 Task: Find connections with filter location Viseu with filter topic #Leadershipfirstwith filter profile language French with filter current company KALPATARU POWER TRANSMISSION LIMITED with filter school Hindu School with filter industry Textile Manufacturing with filter service category Financial Accounting with filter keywords title Nuclear Engineer
Action: Mouse moved to (569, 84)
Screenshot: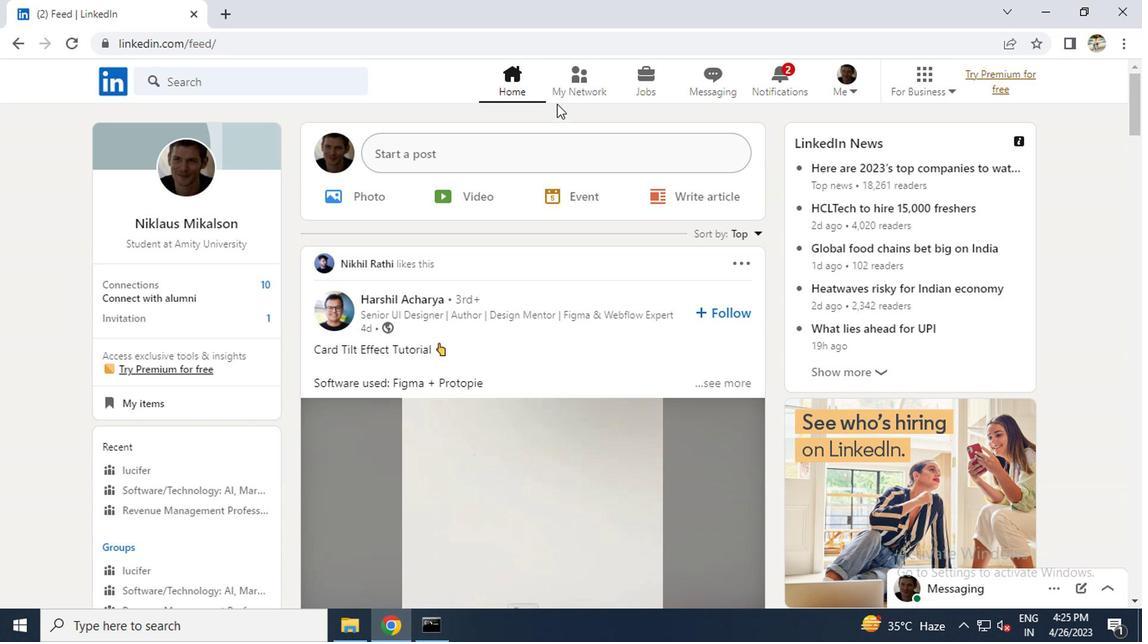 
Action: Mouse pressed left at (569, 84)
Screenshot: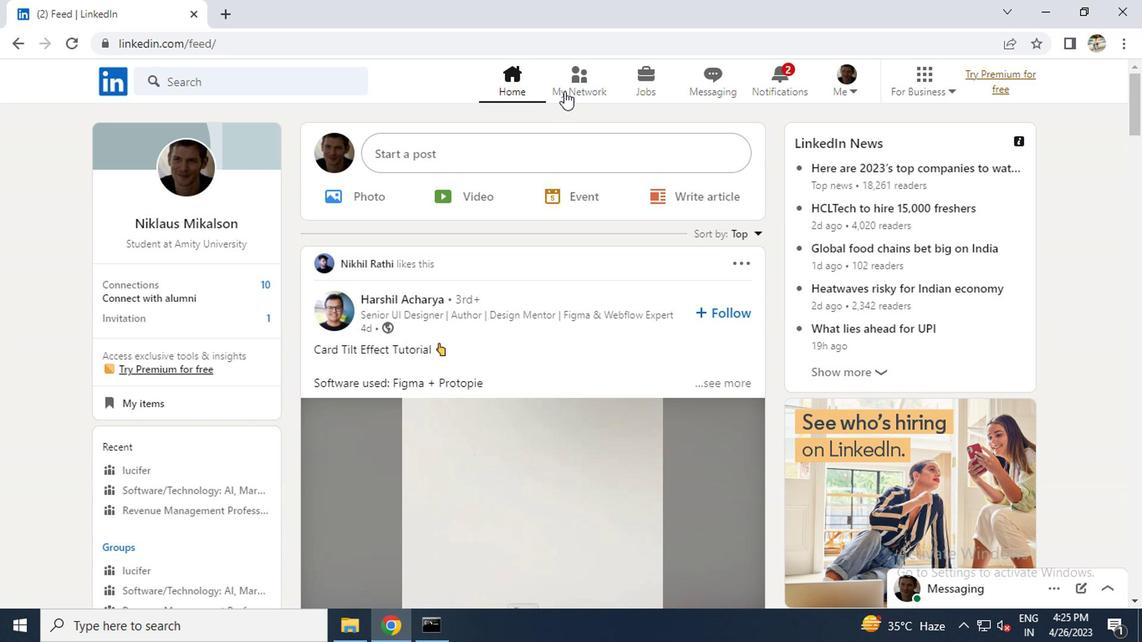 
Action: Mouse moved to (228, 182)
Screenshot: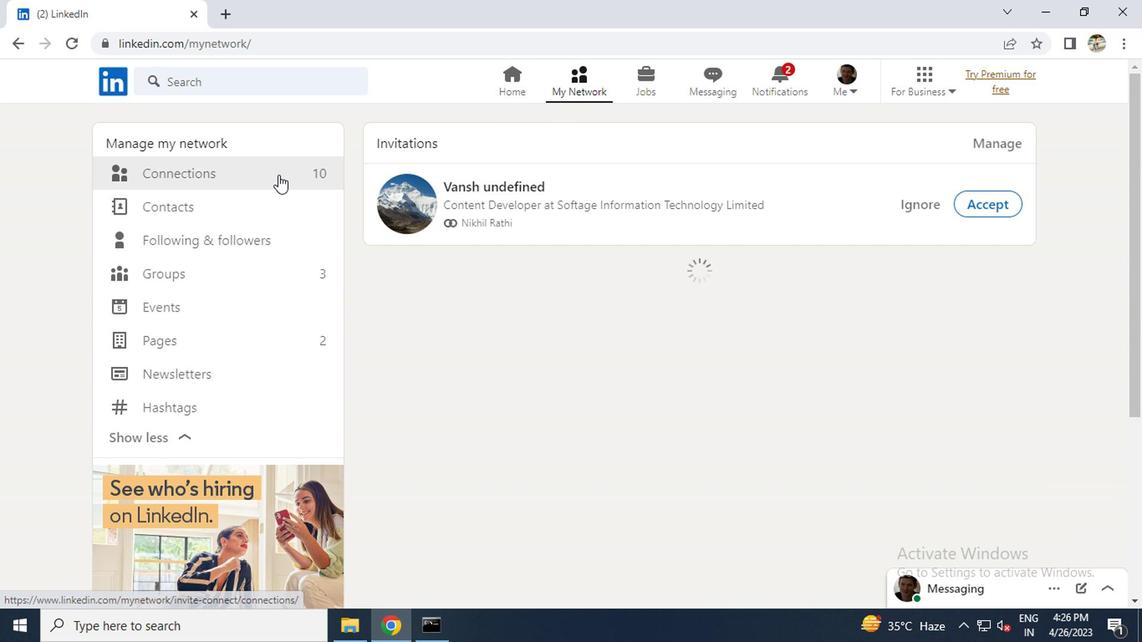 
Action: Mouse pressed left at (228, 182)
Screenshot: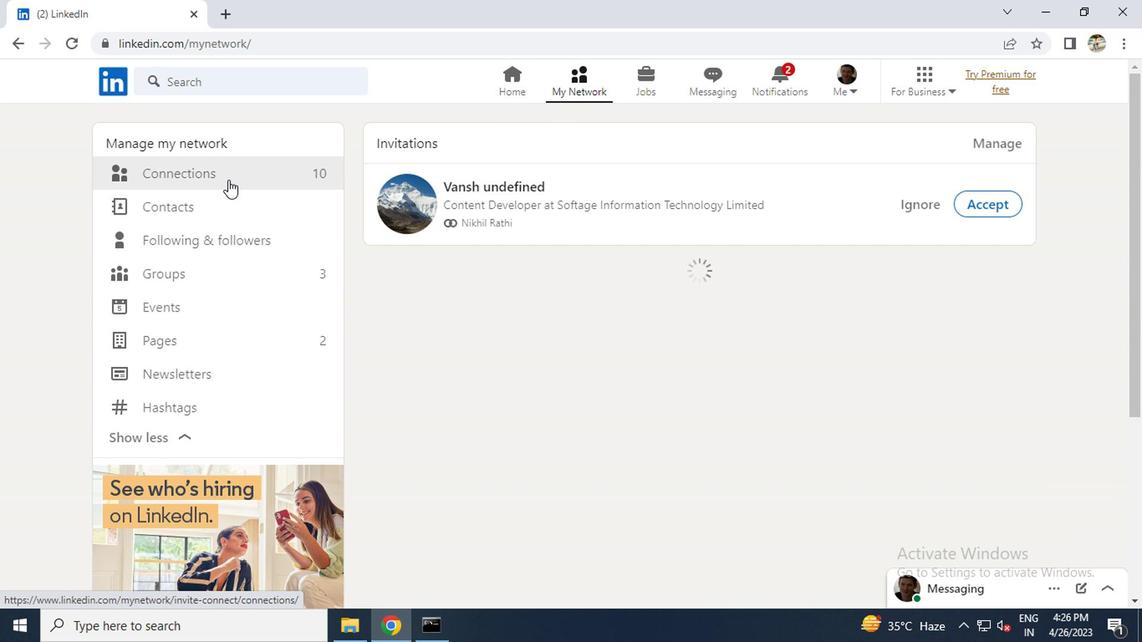 
Action: Mouse moved to (697, 182)
Screenshot: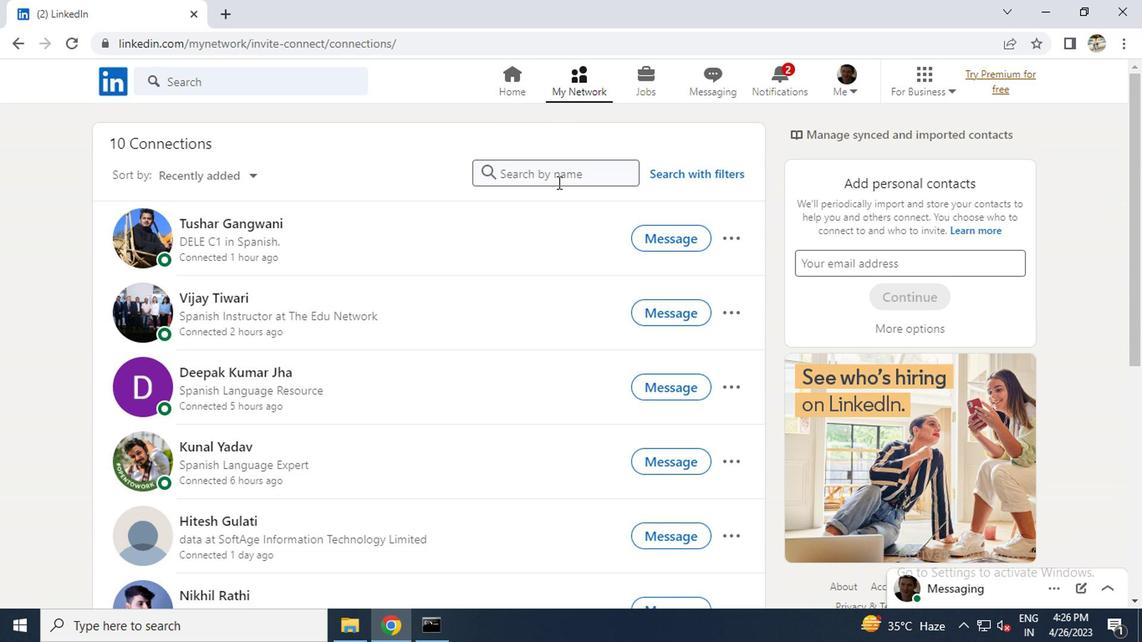 
Action: Mouse pressed left at (697, 182)
Screenshot: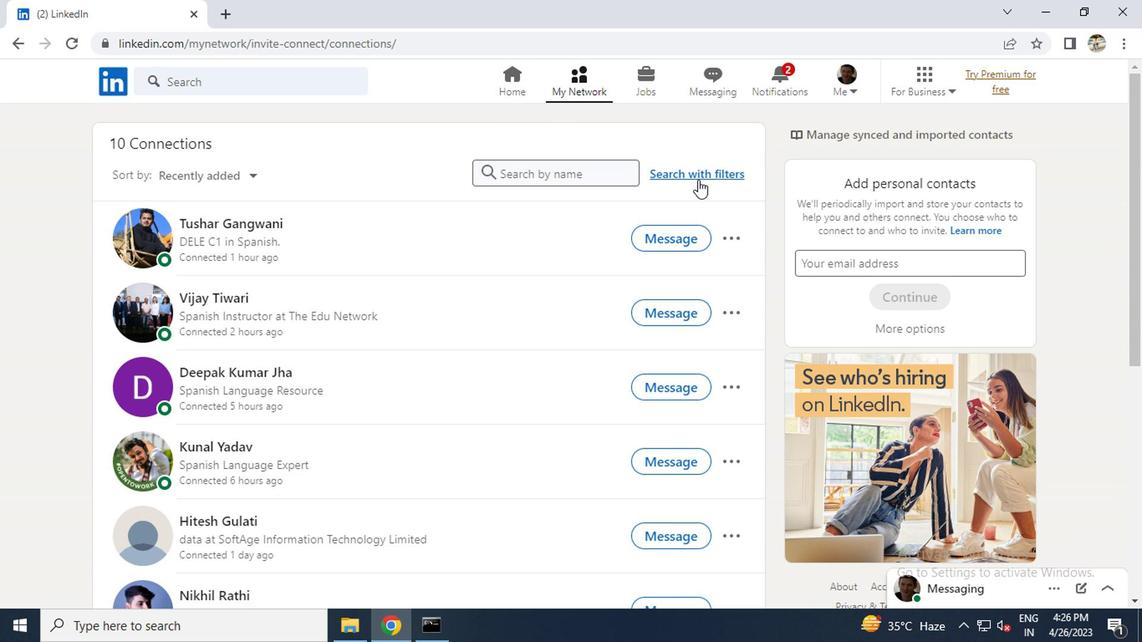 
Action: Mouse moved to (547, 132)
Screenshot: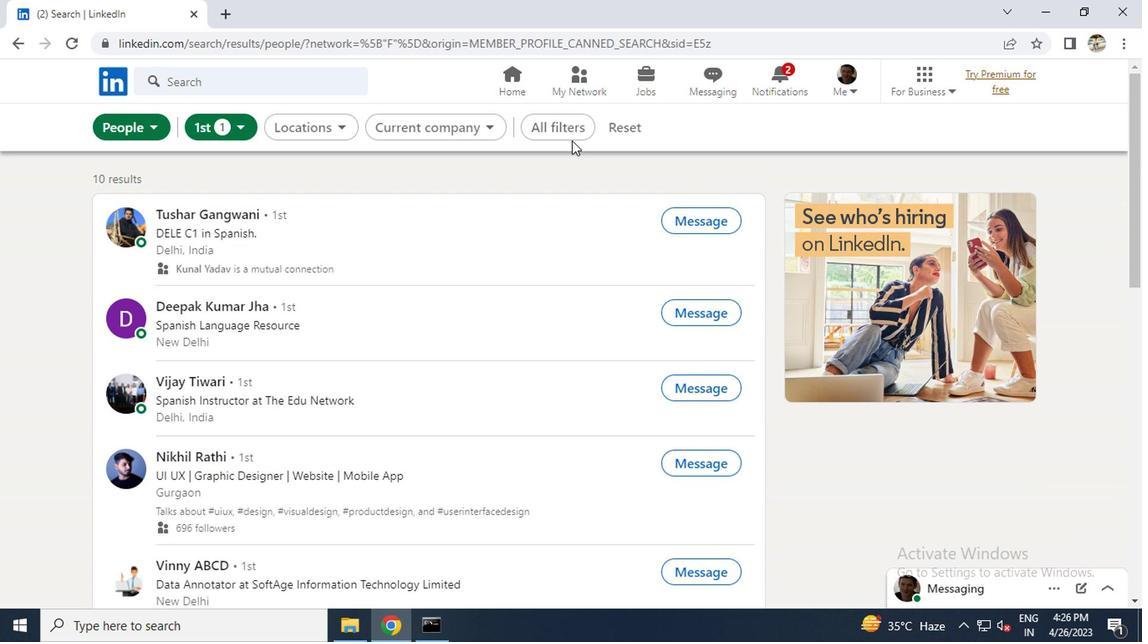 
Action: Mouse pressed left at (547, 132)
Screenshot: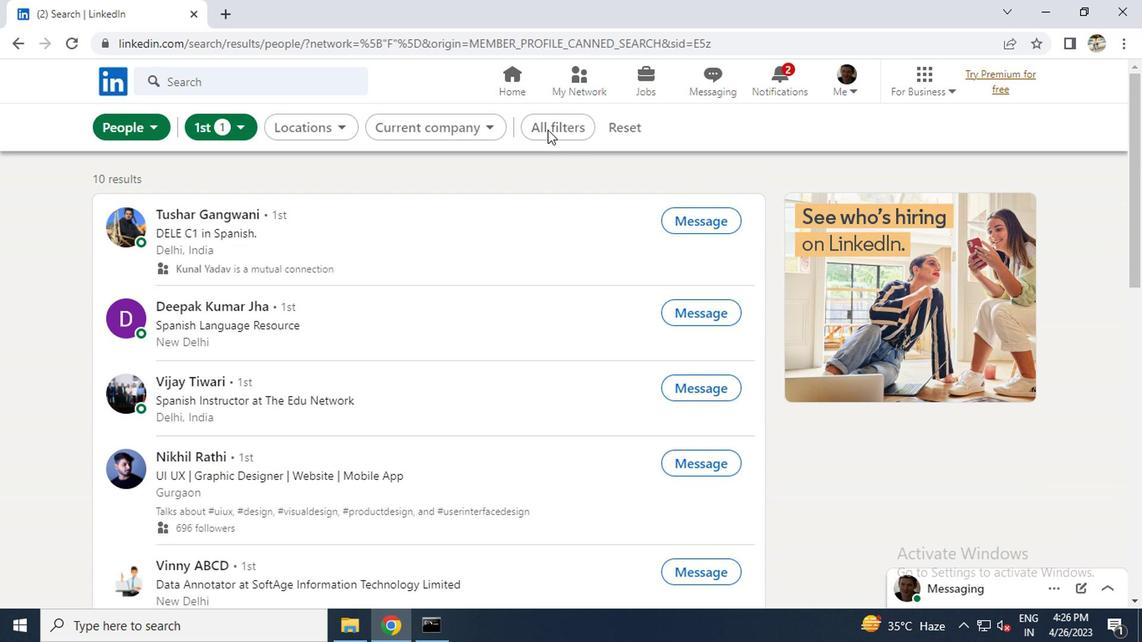 
Action: Mouse moved to (551, 130)
Screenshot: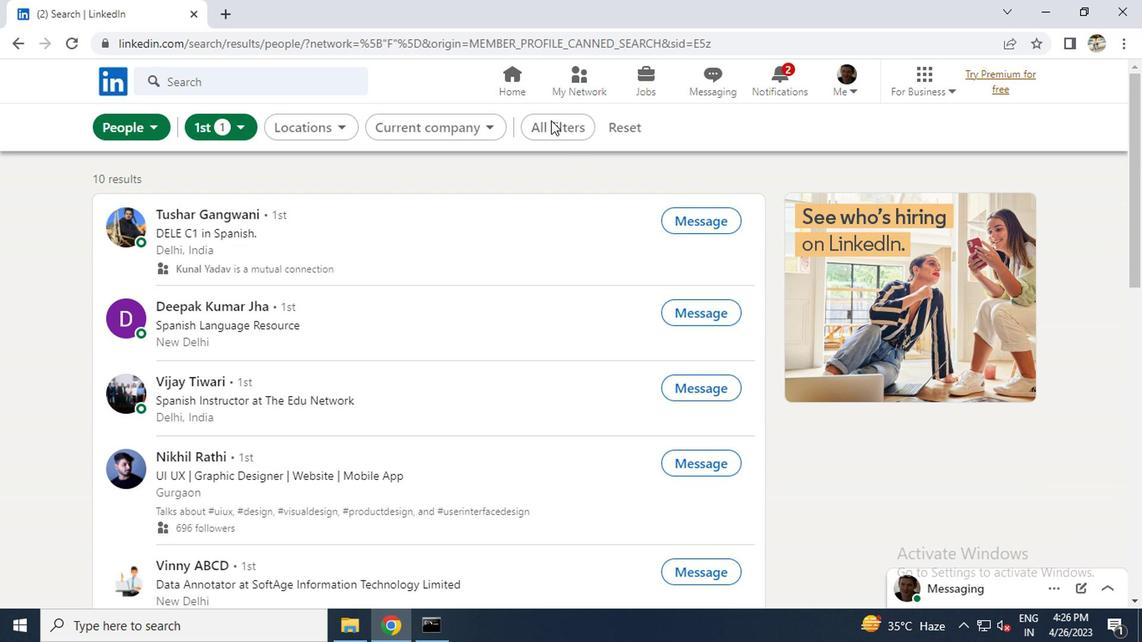 
Action: Mouse pressed left at (551, 130)
Screenshot: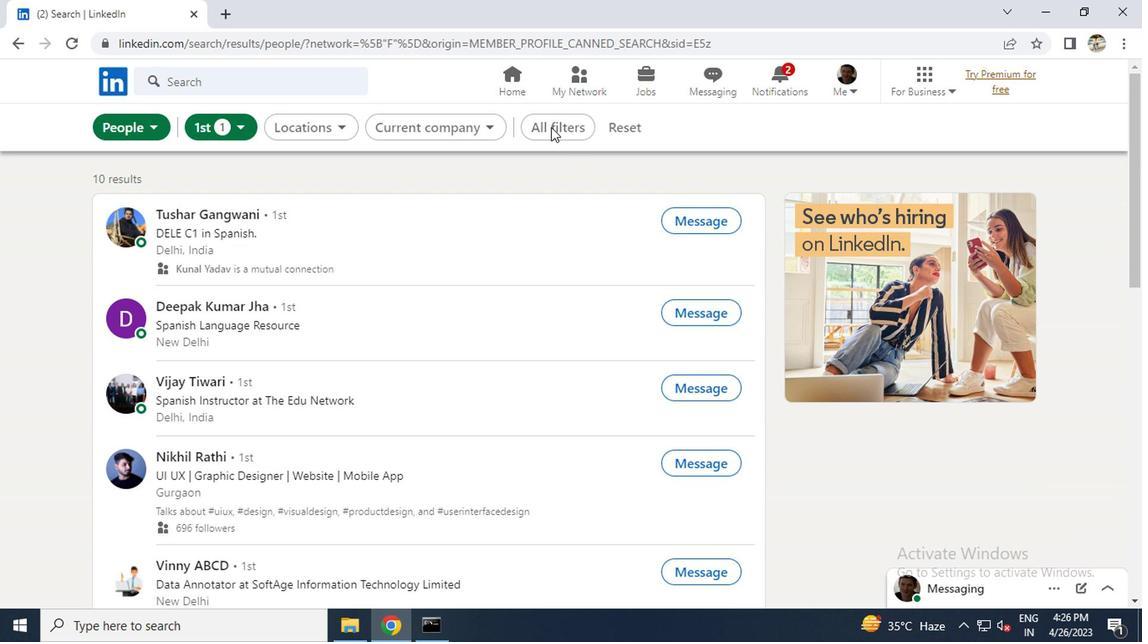 
Action: Mouse moved to (548, 129)
Screenshot: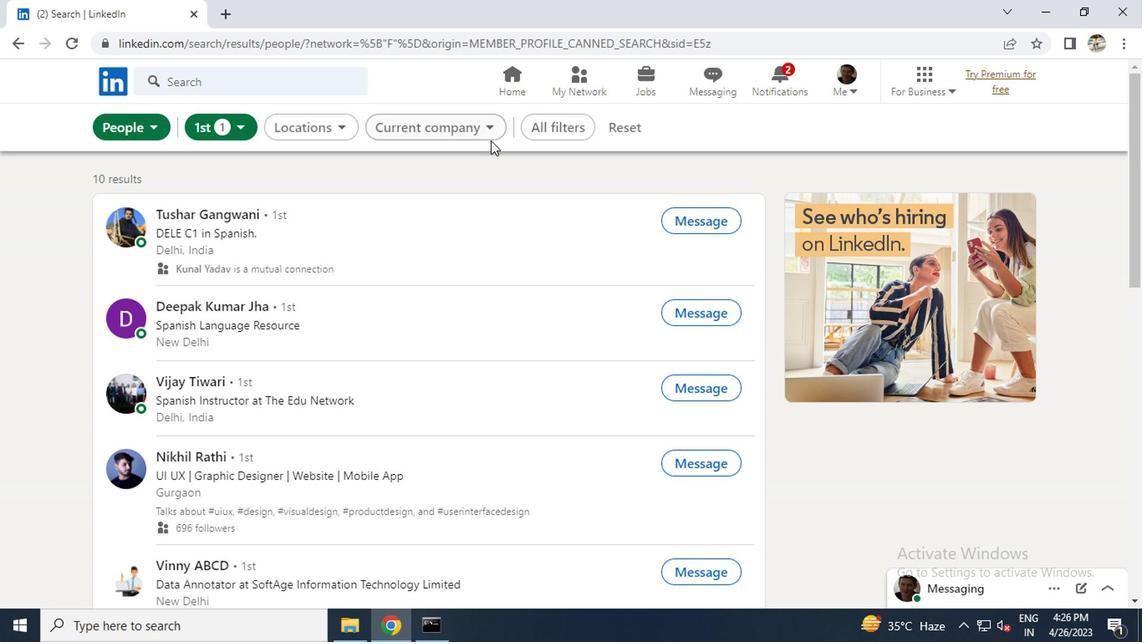 
Action: Mouse pressed left at (548, 129)
Screenshot: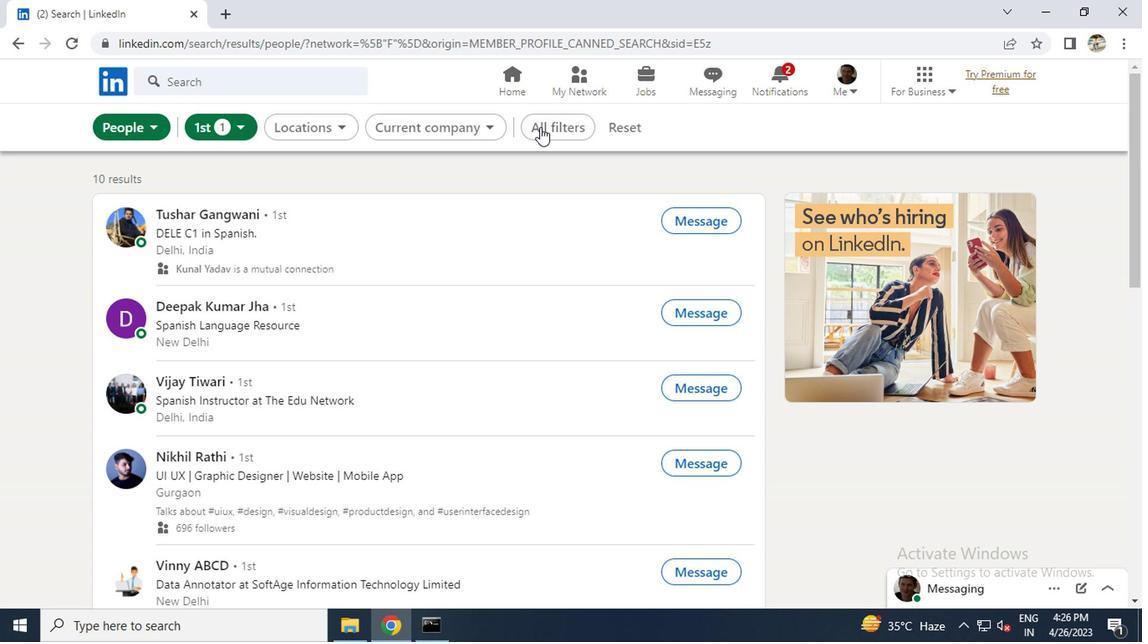
Action: Mouse moved to (803, 386)
Screenshot: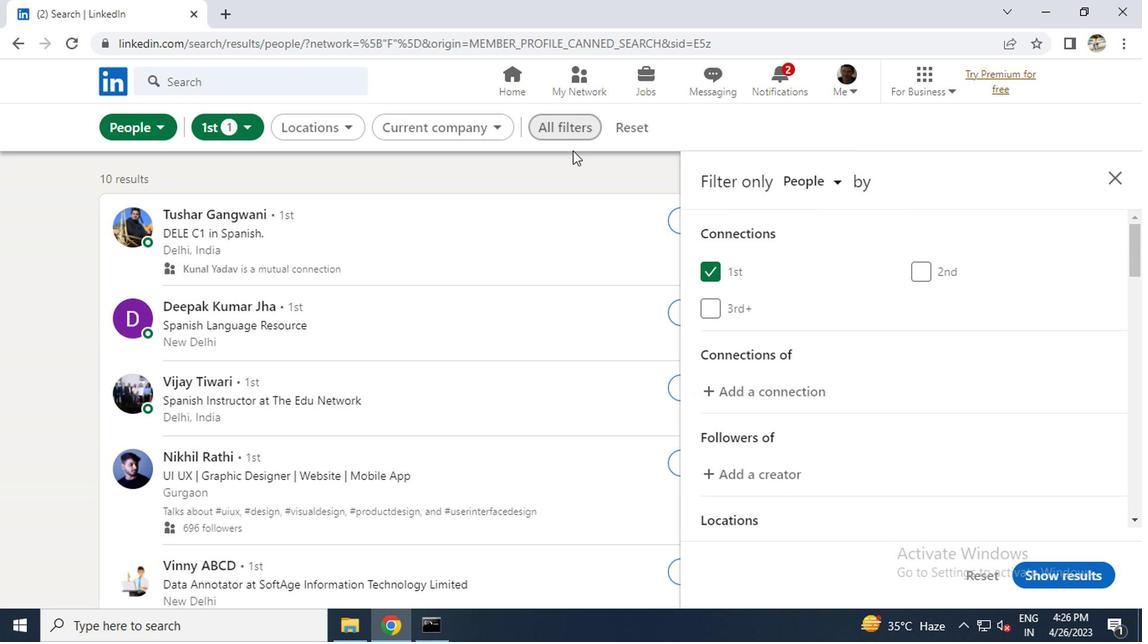 
Action: Mouse scrolled (803, 386) with delta (0, 0)
Screenshot: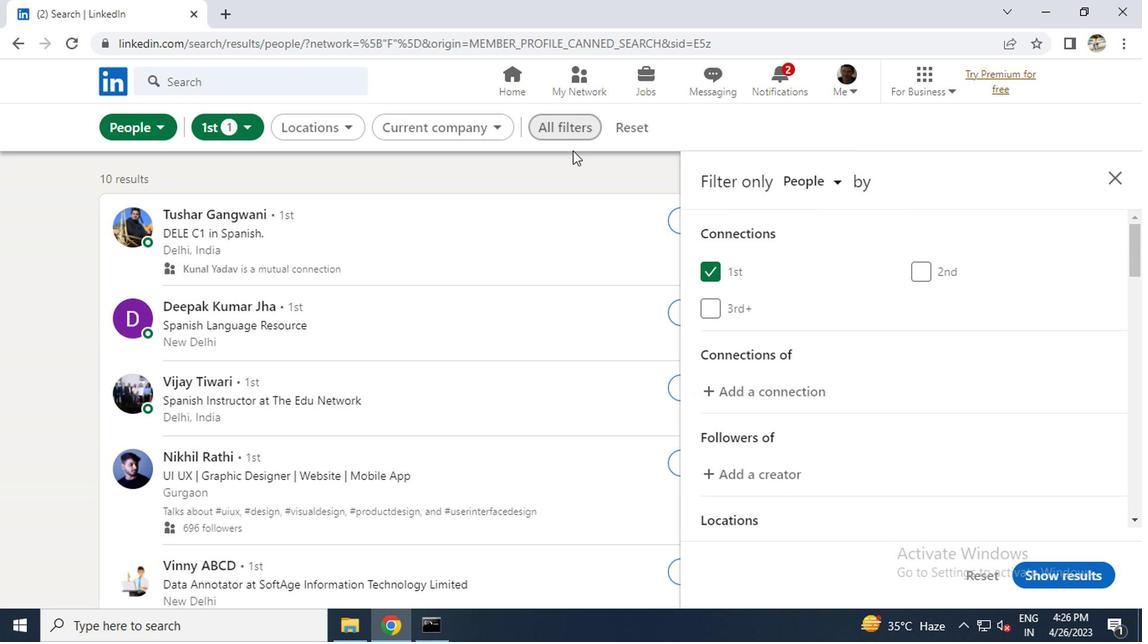 
Action: Mouse scrolled (803, 386) with delta (0, 0)
Screenshot: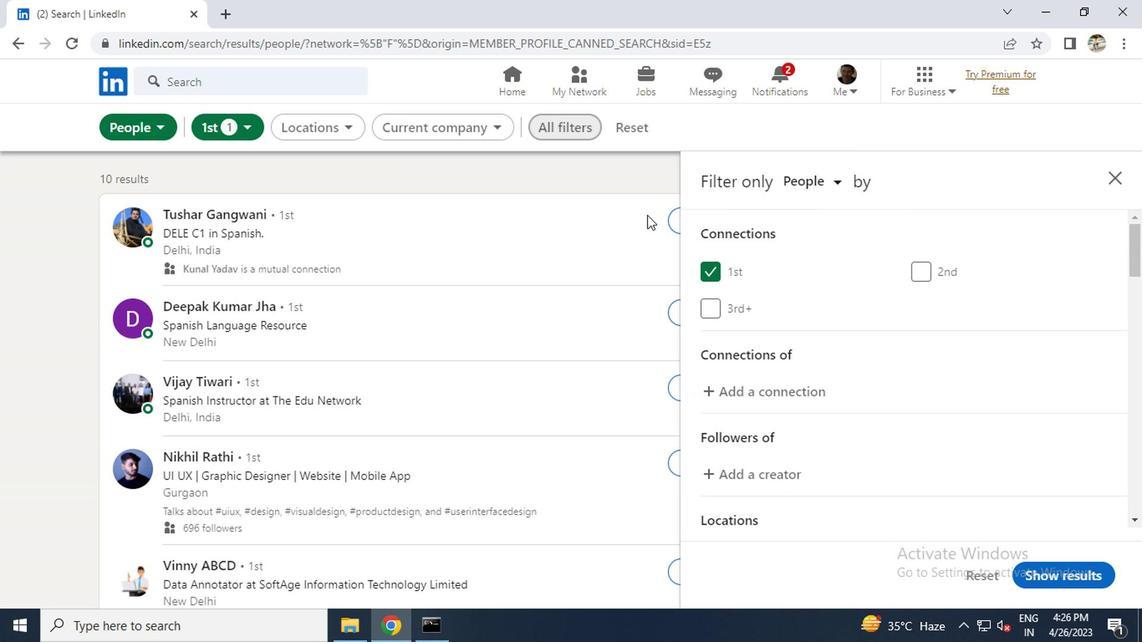 
Action: Mouse moved to (945, 463)
Screenshot: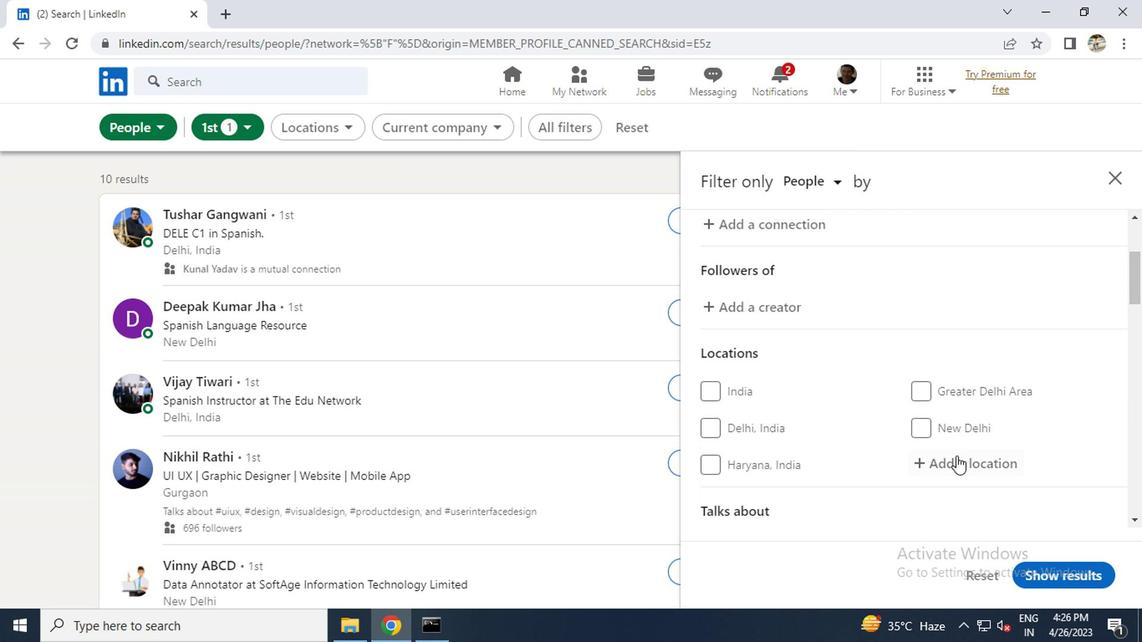 
Action: Mouse pressed left at (945, 463)
Screenshot: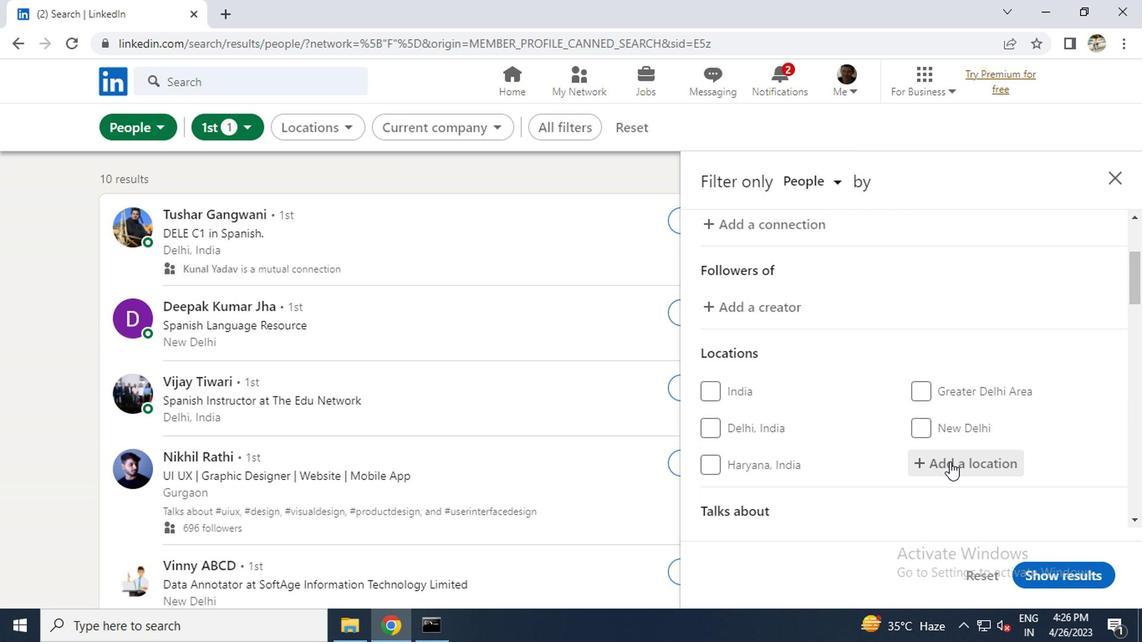 
Action: Key pressed <Key.caps_lock>v<Key.caps_lock>iseu<Key.enter>
Screenshot: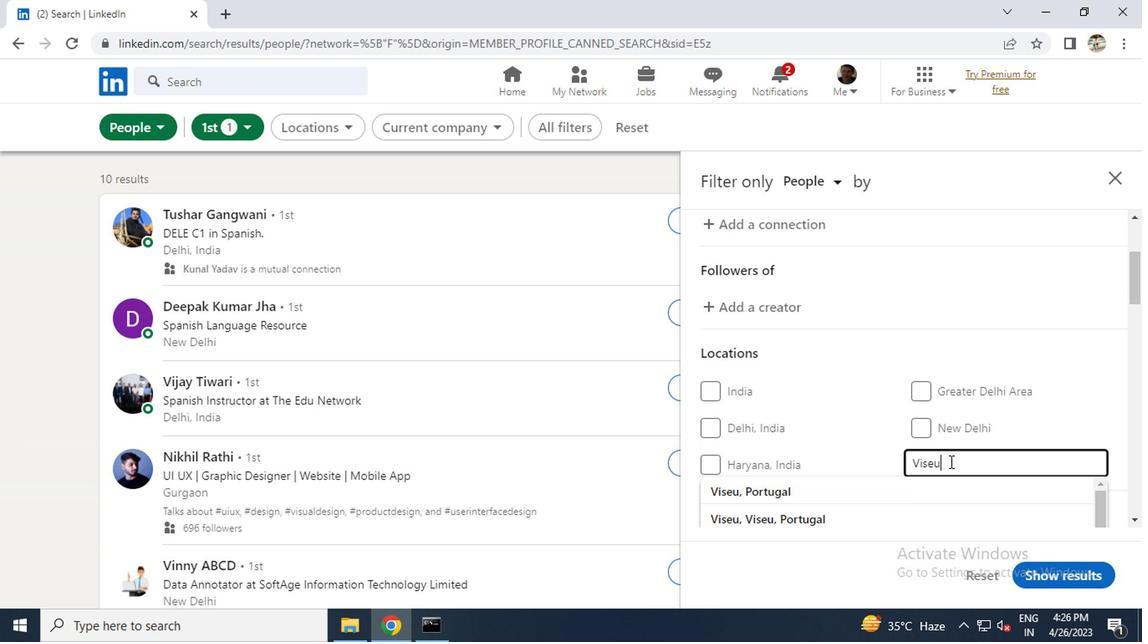 
Action: Mouse scrolled (945, 462) with delta (0, -1)
Screenshot: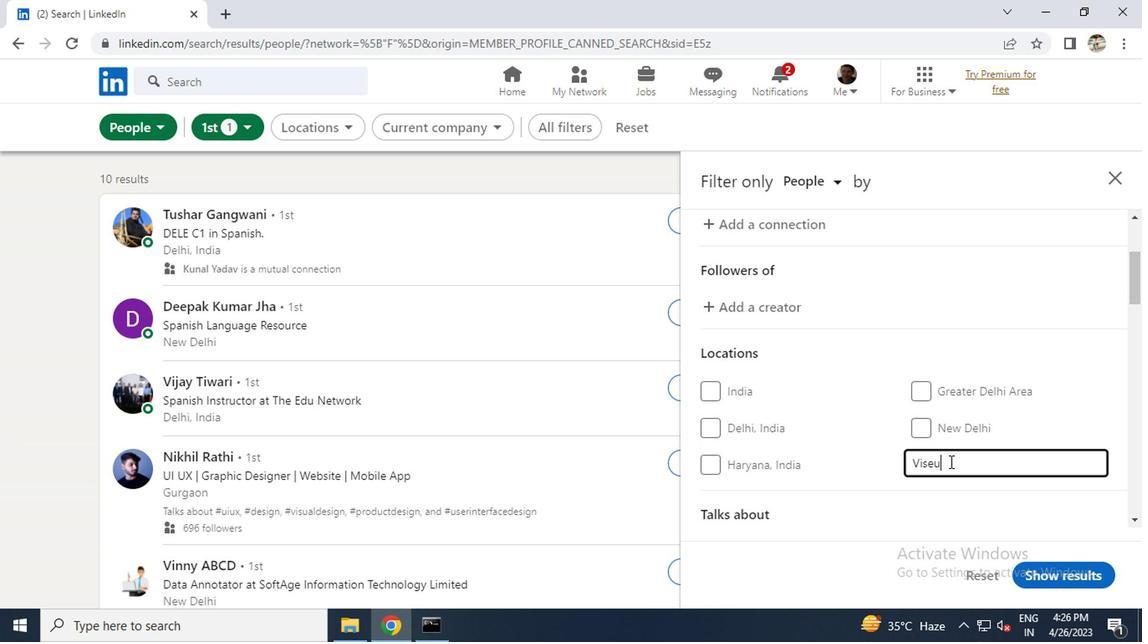 
Action: Mouse scrolled (945, 462) with delta (0, -1)
Screenshot: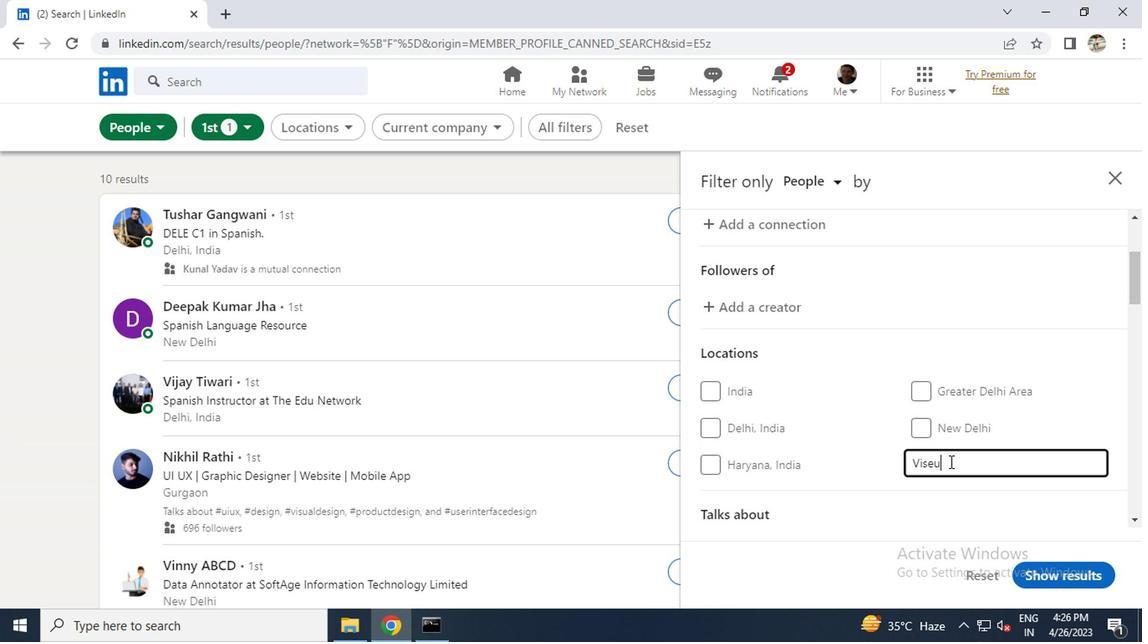 
Action: Mouse pressed left at (945, 463)
Screenshot: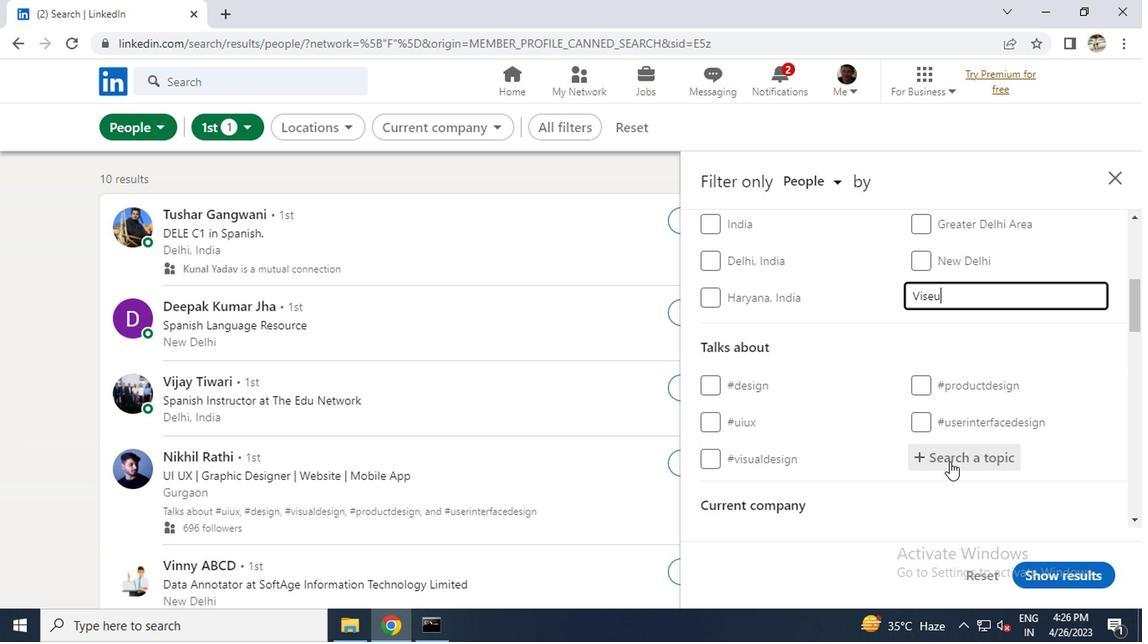 
Action: Key pressed <Key.shift>#<Key.caps_lock>L<Key.caps_lock>EADERSHIPFIRST
Screenshot: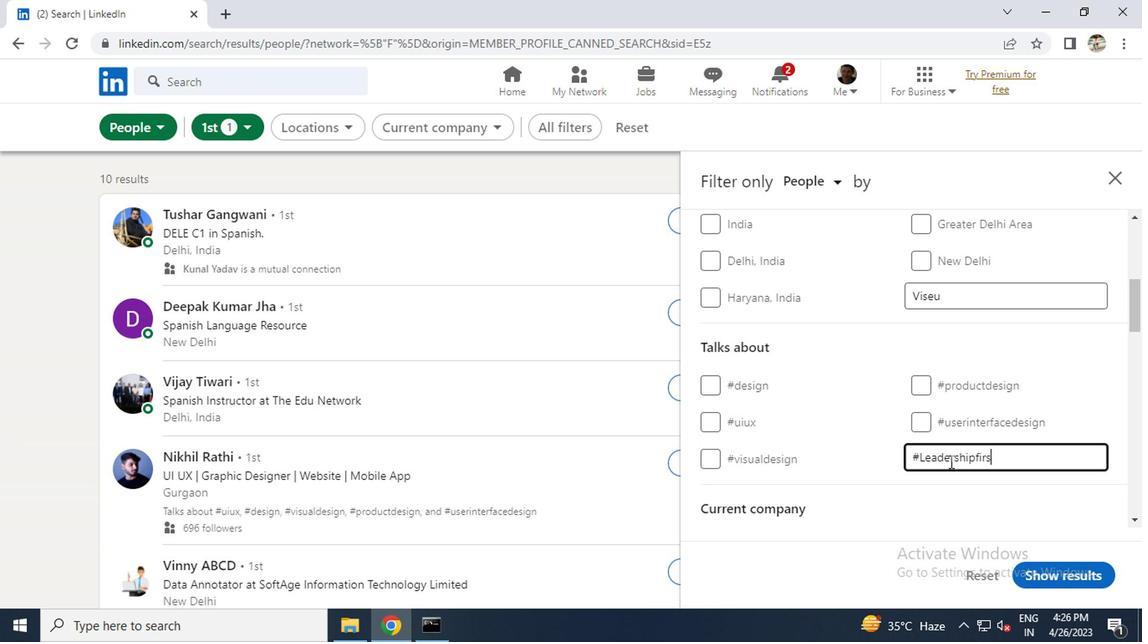 
Action: Mouse scrolled (945, 462) with delta (0, -1)
Screenshot: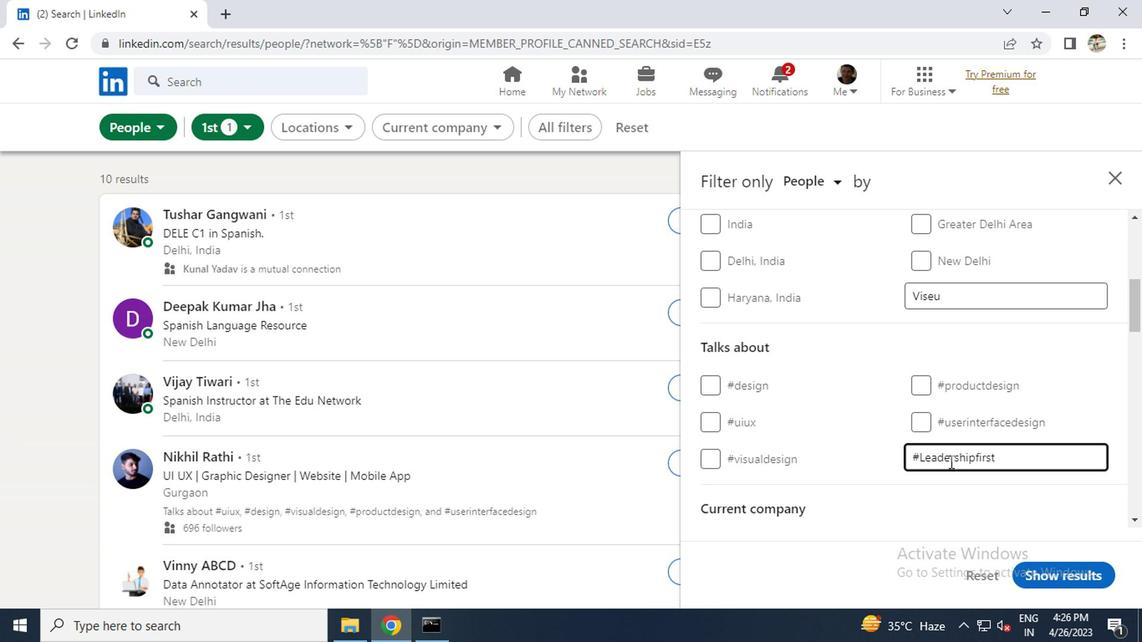 
Action: Mouse scrolled (945, 462) with delta (0, -1)
Screenshot: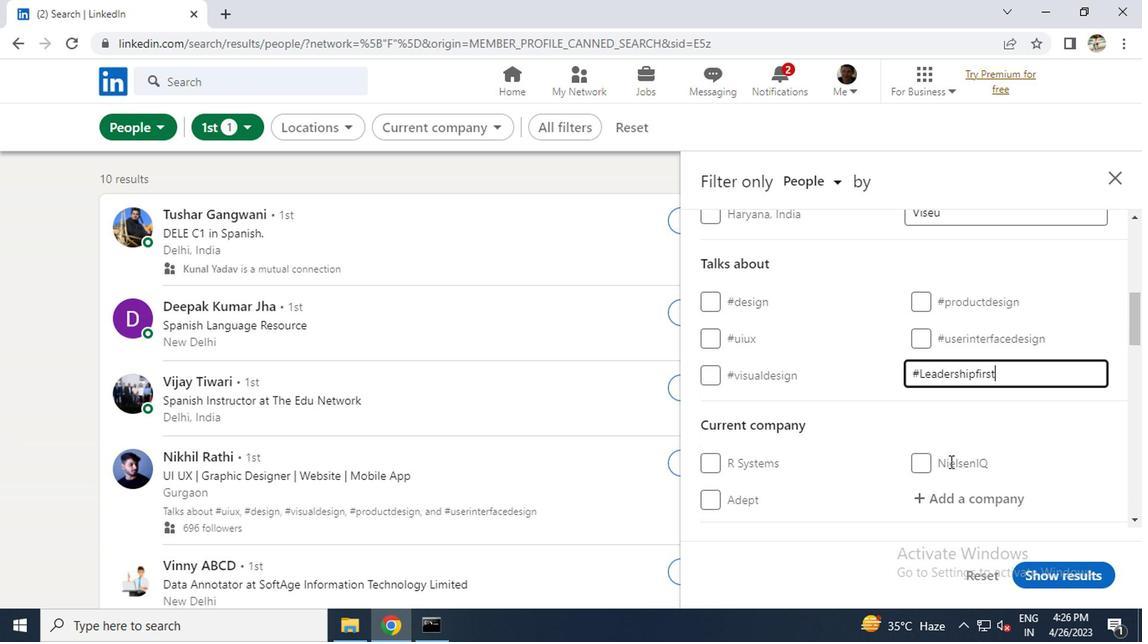 
Action: Mouse scrolled (945, 462) with delta (0, -1)
Screenshot: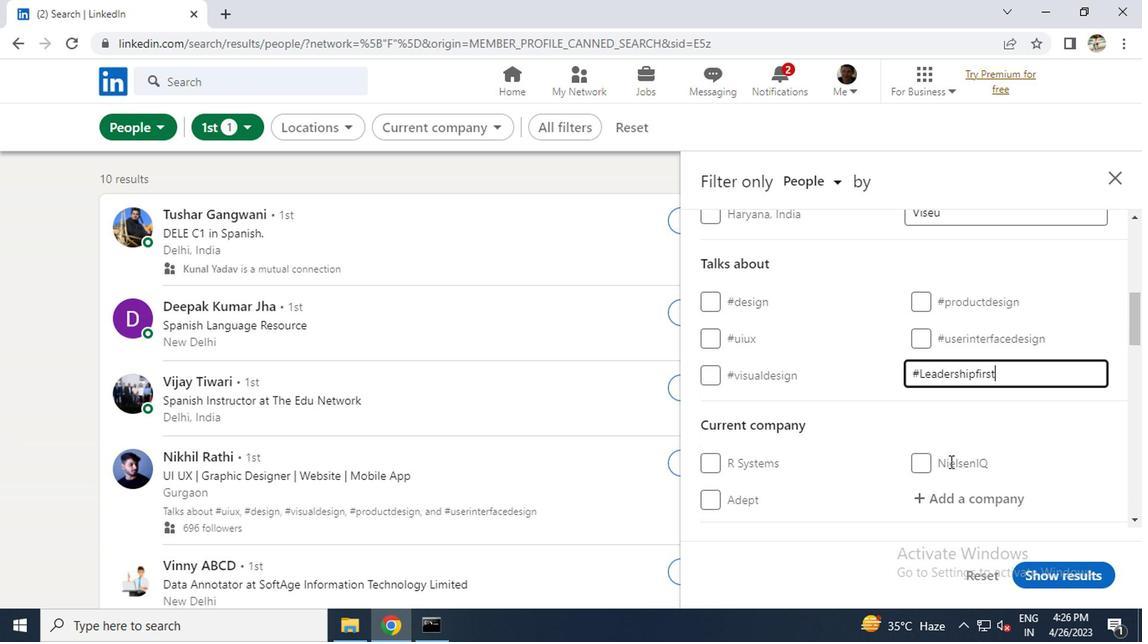 
Action: Mouse scrolled (945, 462) with delta (0, -1)
Screenshot: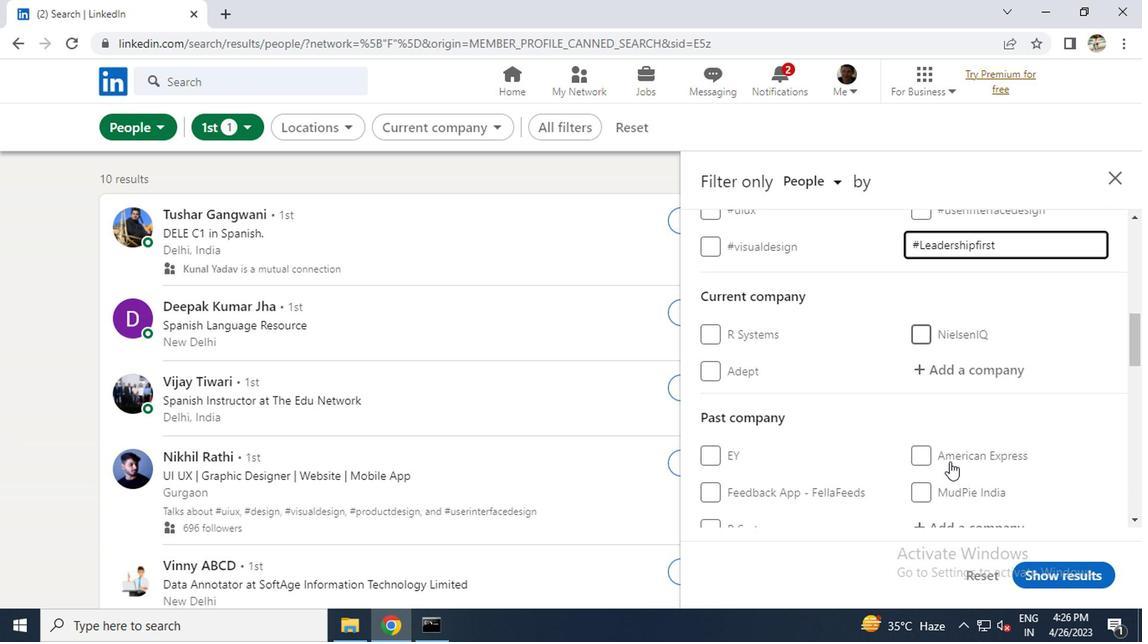 
Action: Mouse scrolled (945, 462) with delta (0, -1)
Screenshot: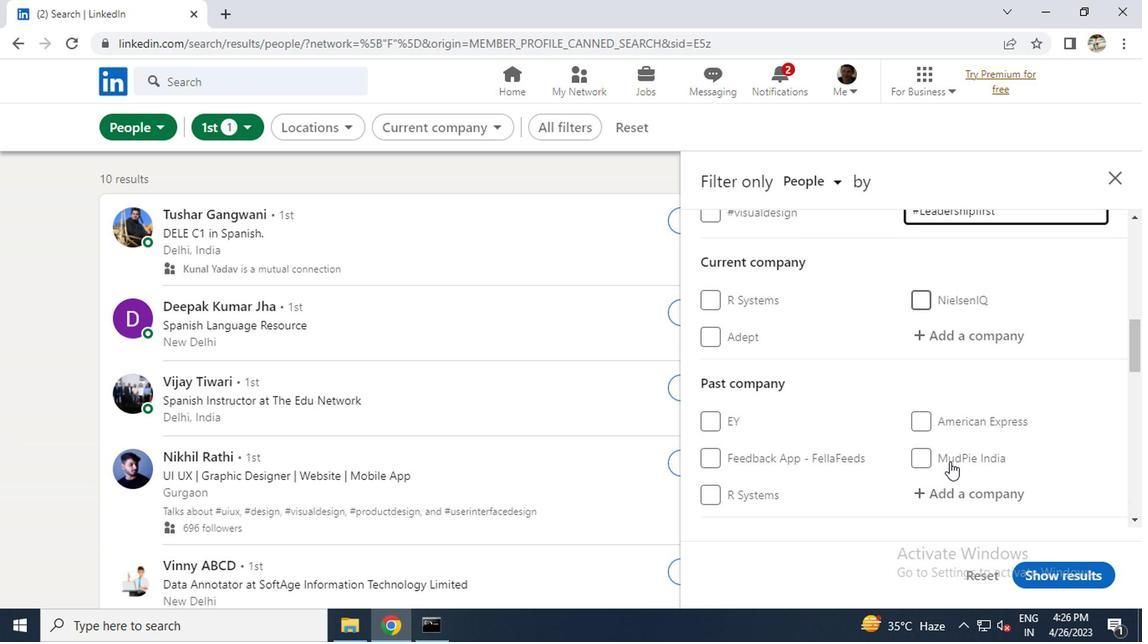 
Action: Mouse scrolled (945, 462) with delta (0, -1)
Screenshot: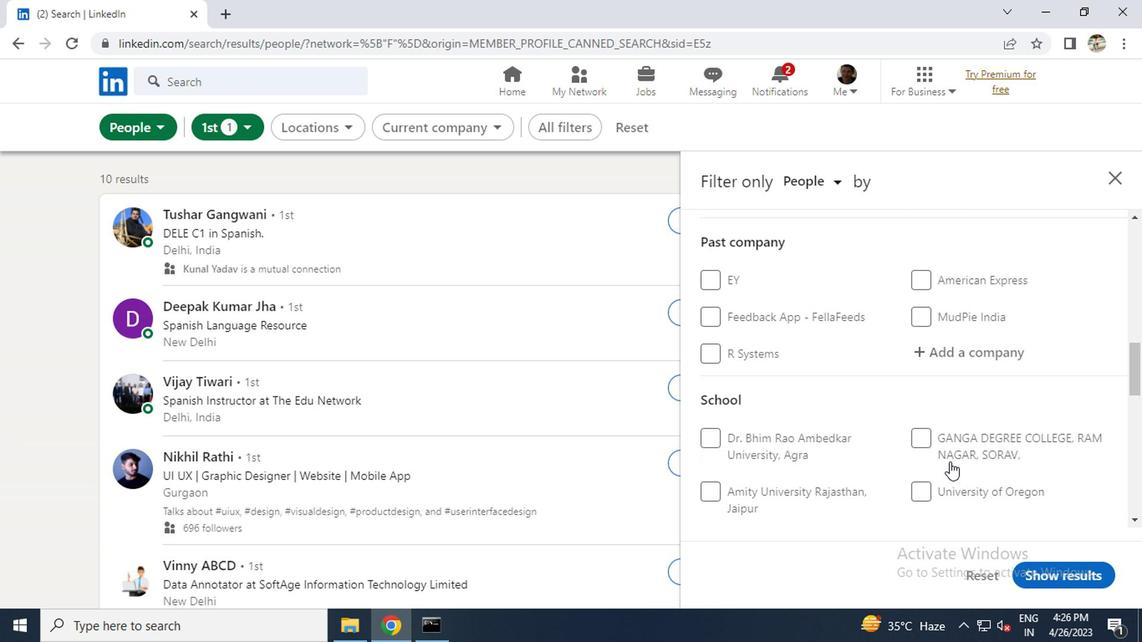 
Action: Mouse scrolled (945, 462) with delta (0, -1)
Screenshot: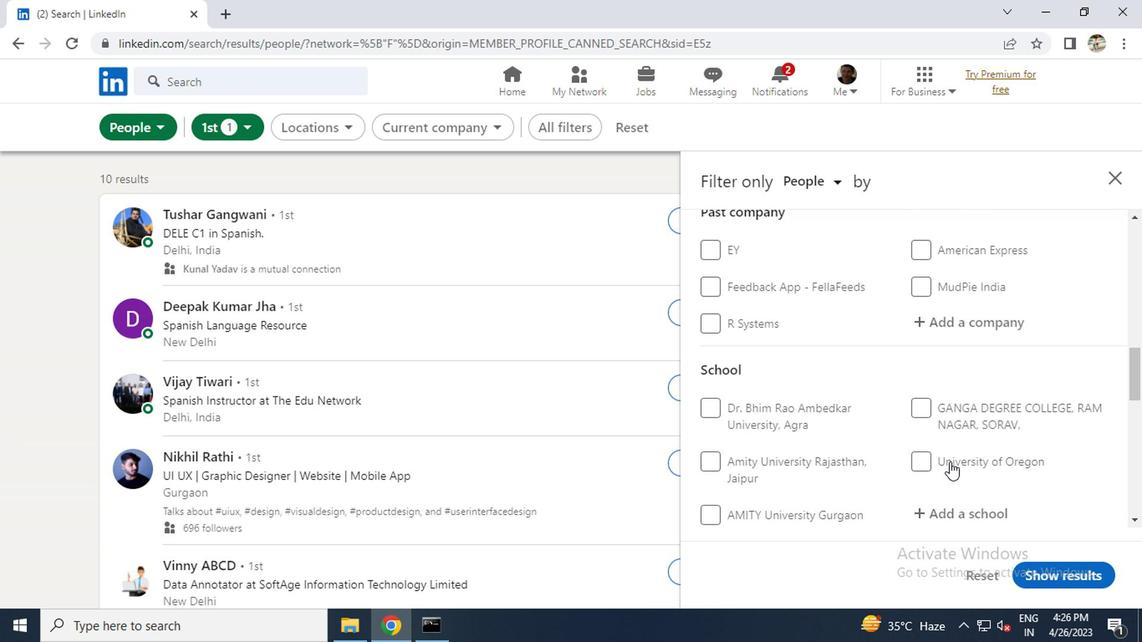 
Action: Mouse scrolled (945, 462) with delta (0, -1)
Screenshot: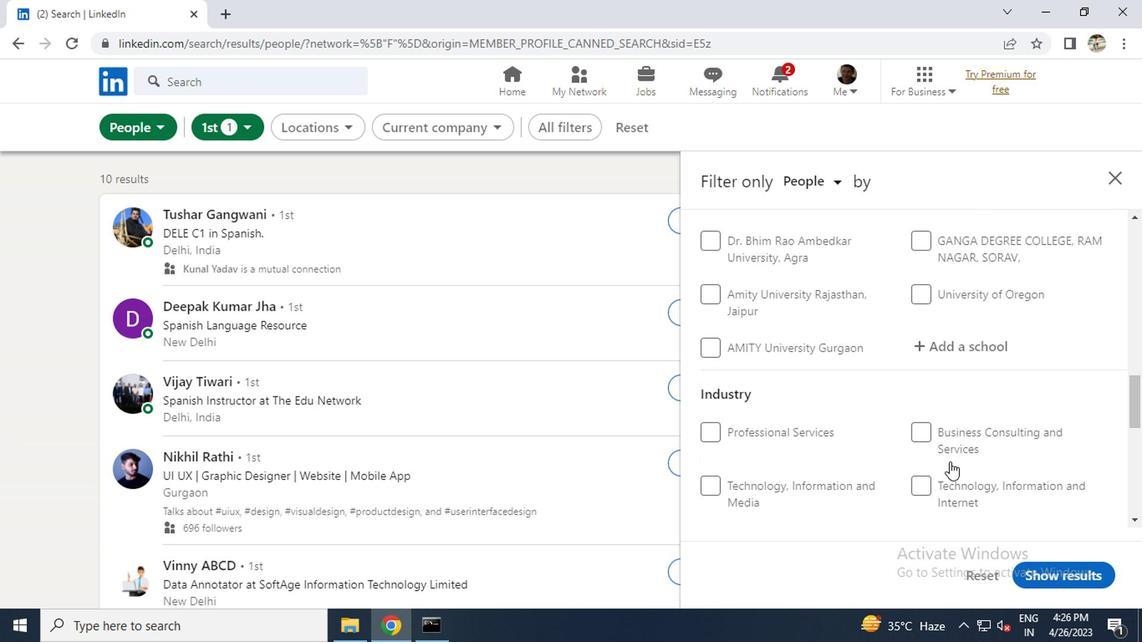 
Action: Mouse scrolled (945, 462) with delta (0, -1)
Screenshot: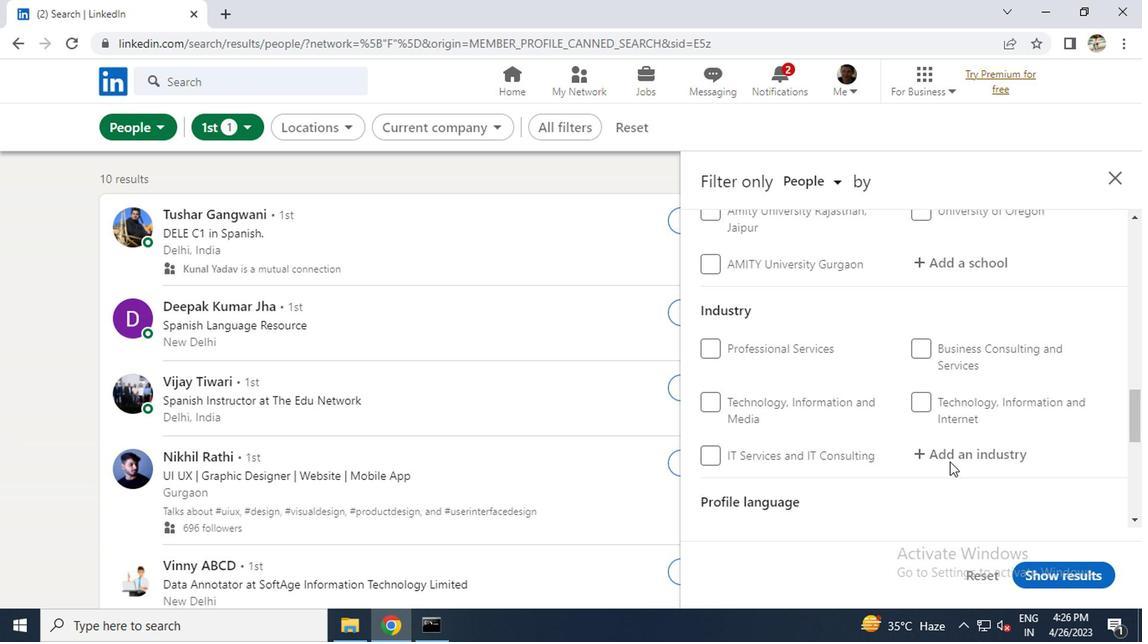 
Action: Mouse scrolled (945, 462) with delta (0, -1)
Screenshot: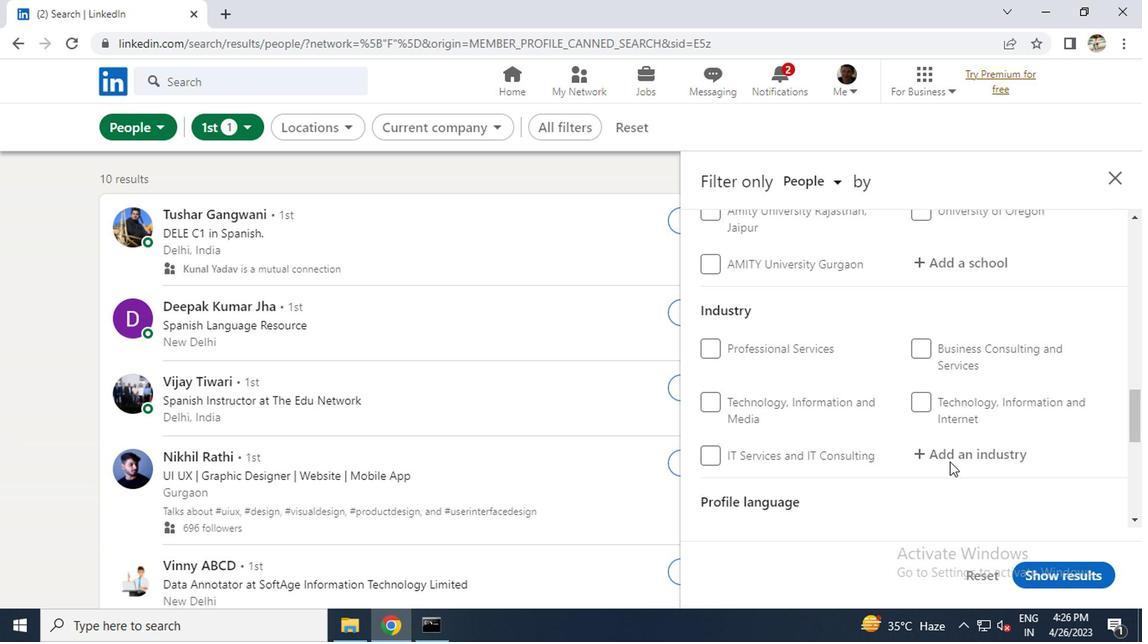 
Action: Mouse scrolled (945, 464) with delta (0, 0)
Screenshot: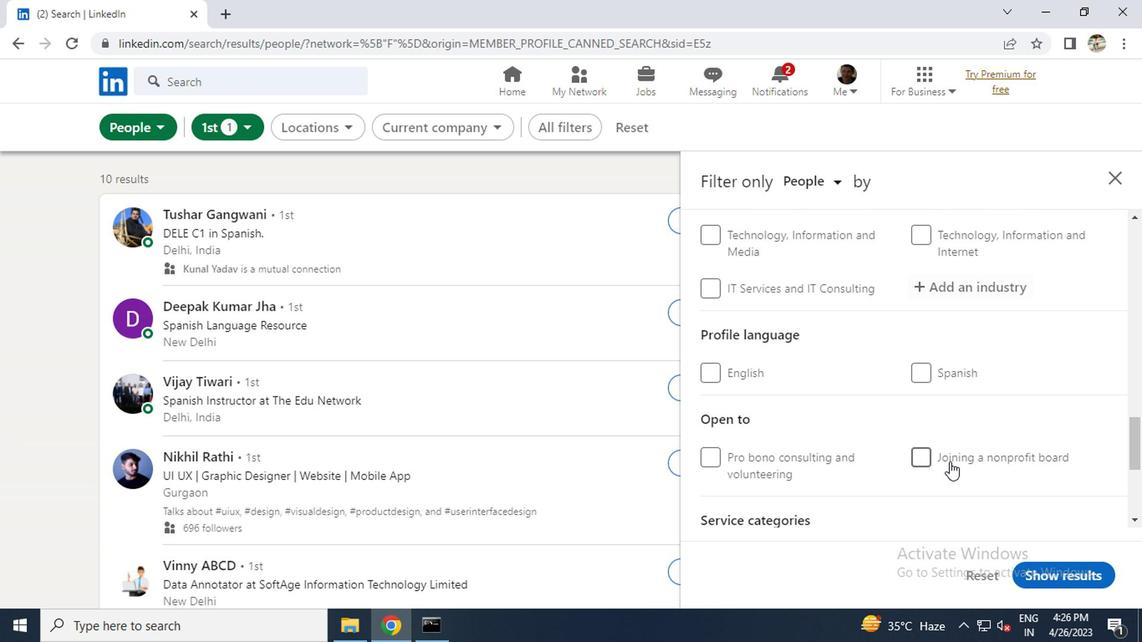 
Action: Mouse scrolled (945, 464) with delta (0, 0)
Screenshot: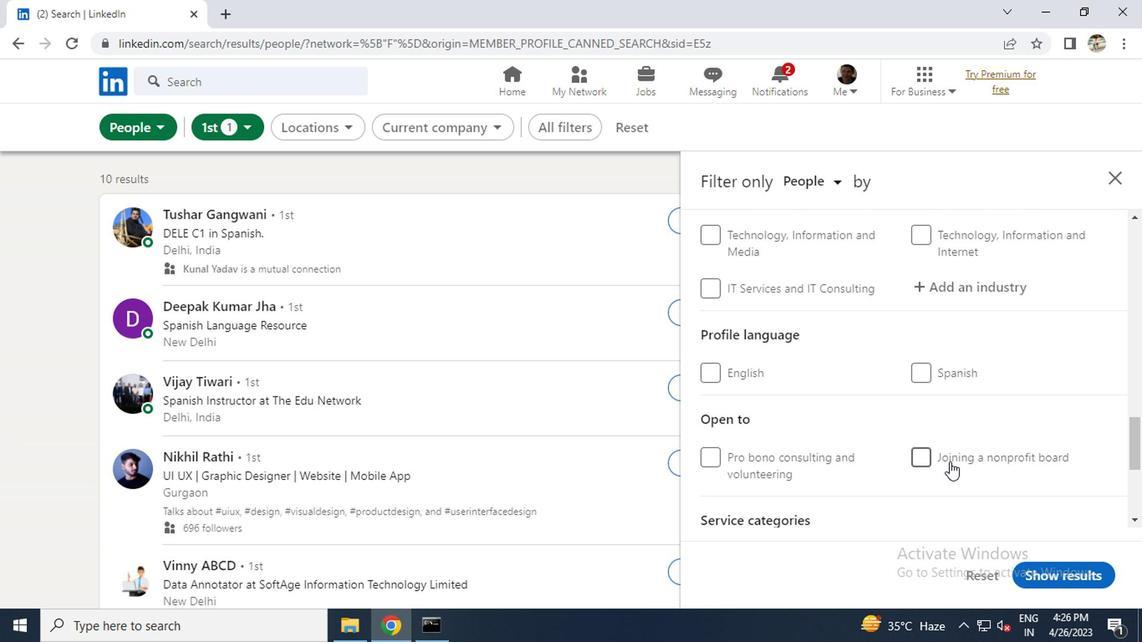 
Action: Mouse scrolled (945, 464) with delta (0, 0)
Screenshot: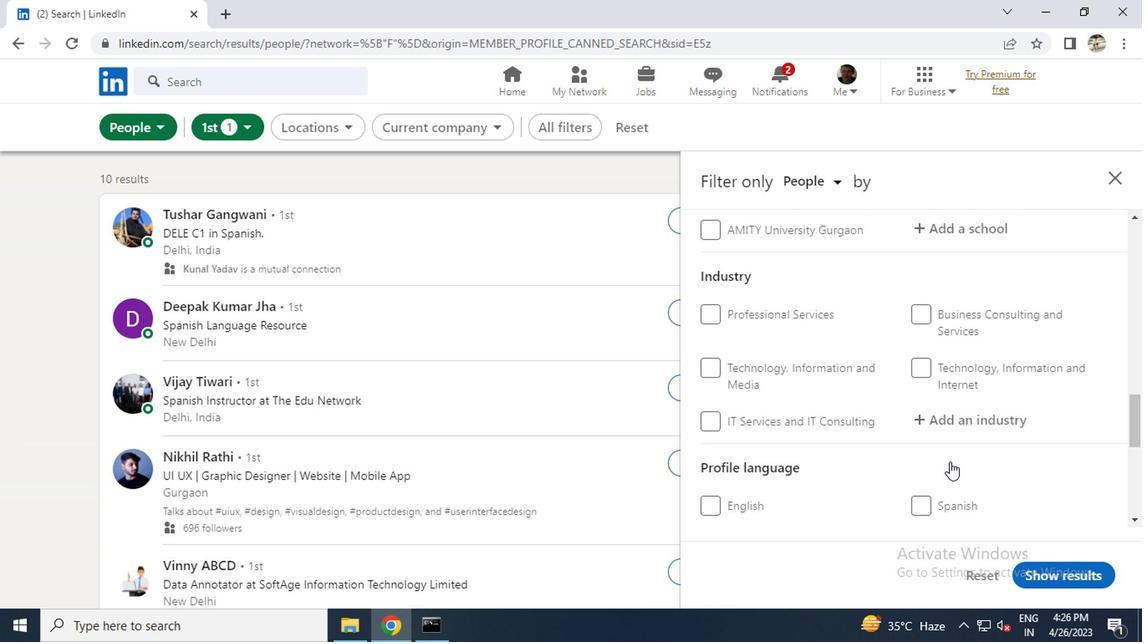 
Action: Mouse scrolled (945, 464) with delta (0, 0)
Screenshot: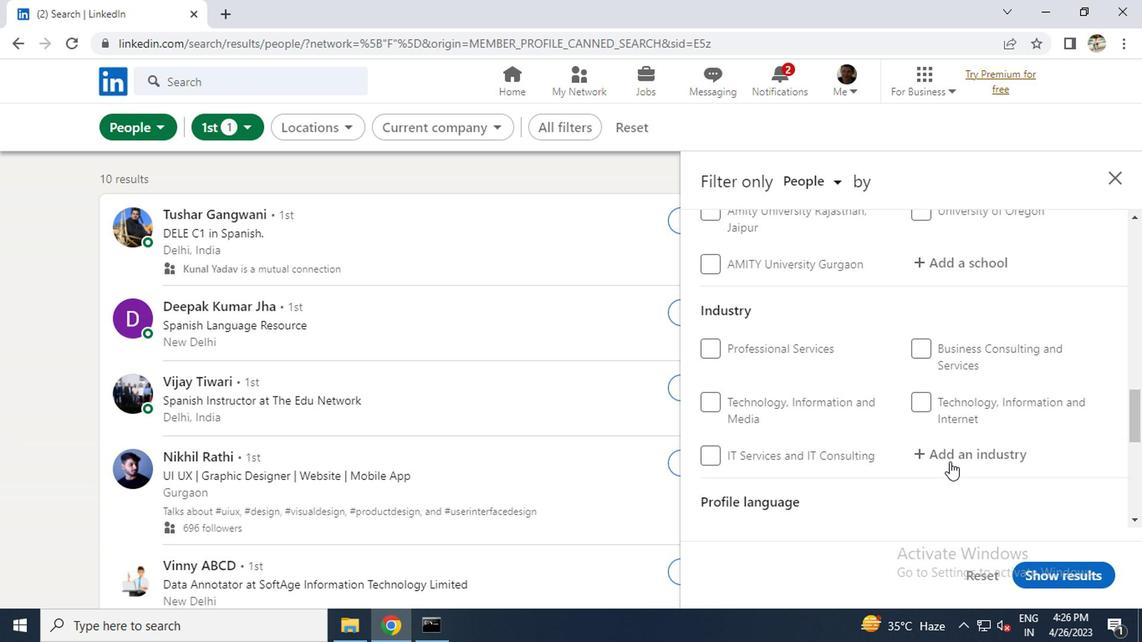 
Action: Mouse scrolled (945, 464) with delta (0, 0)
Screenshot: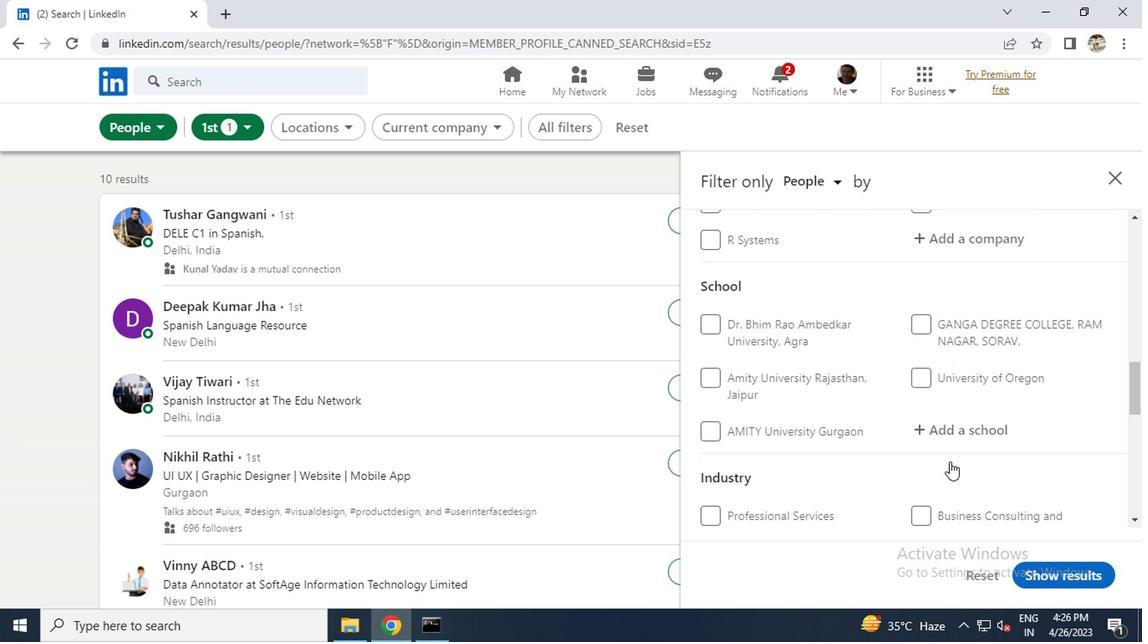 
Action: Mouse scrolled (945, 464) with delta (0, 0)
Screenshot: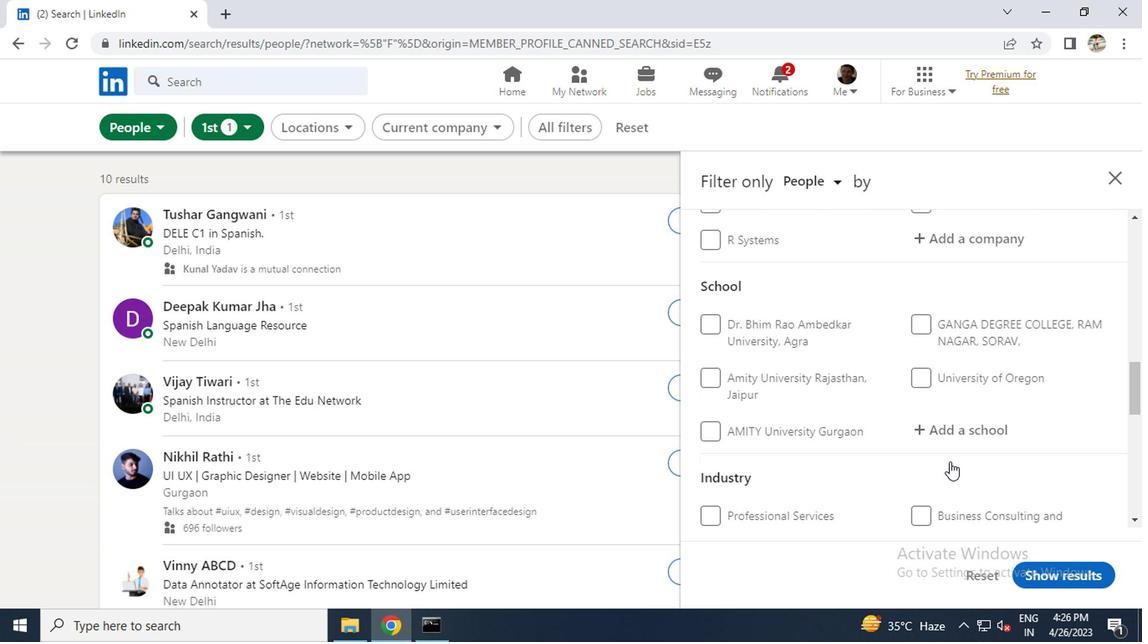 
Action: Mouse scrolled (945, 464) with delta (0, 0)
Screenshot: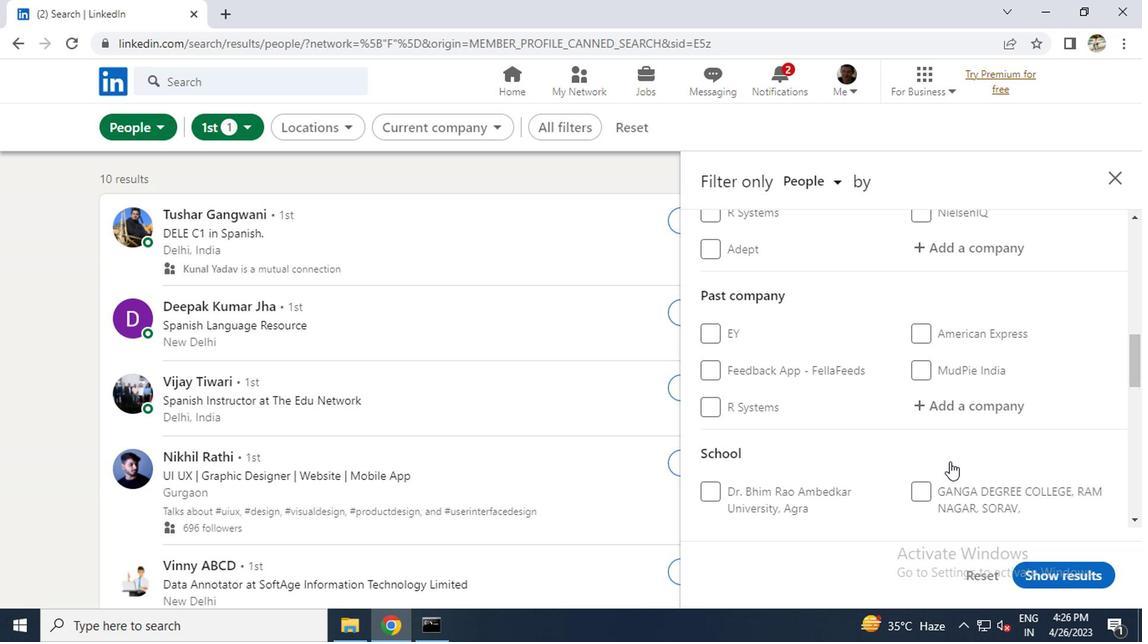 
Action: Mouse moved to (936, 332)
Screenshot: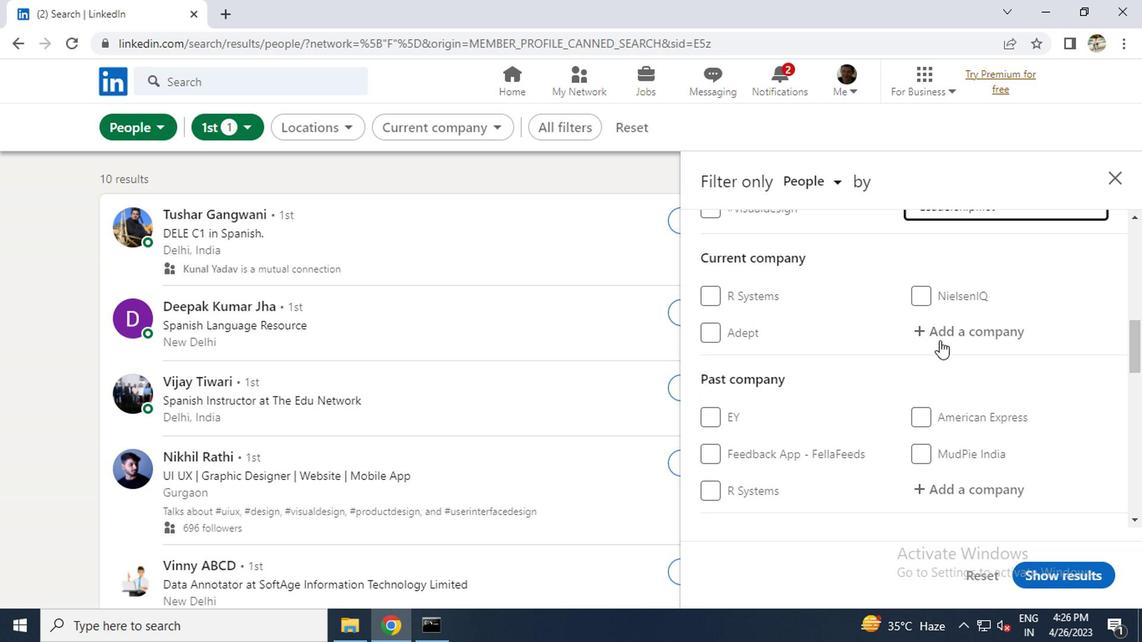 
Action: Mouse pressed left at (936, 332)
Screenshot: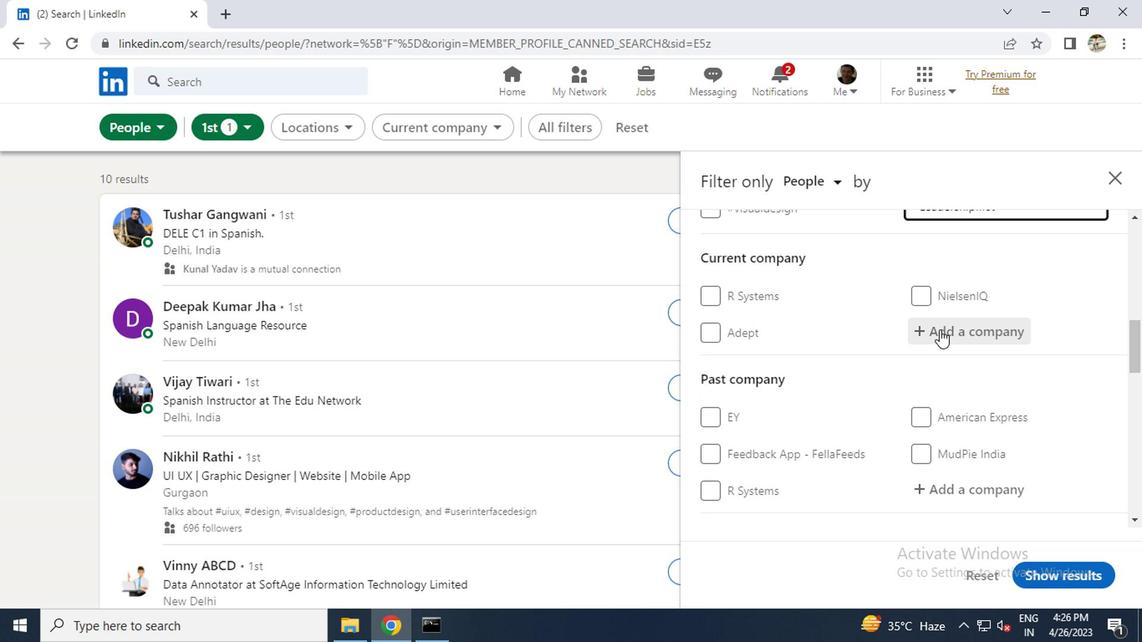 
Action: Key pressed K<Key.backspace><Key.caps_lock>KALP
Screenshot: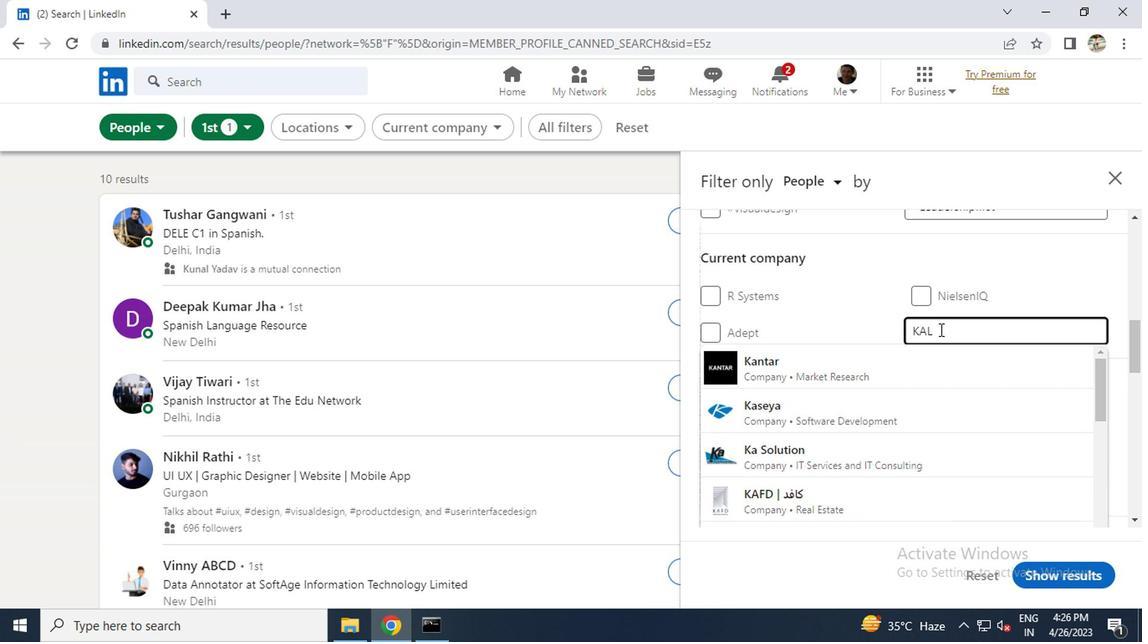 
Action: Mouse moved to (912, 366)
Screenshot: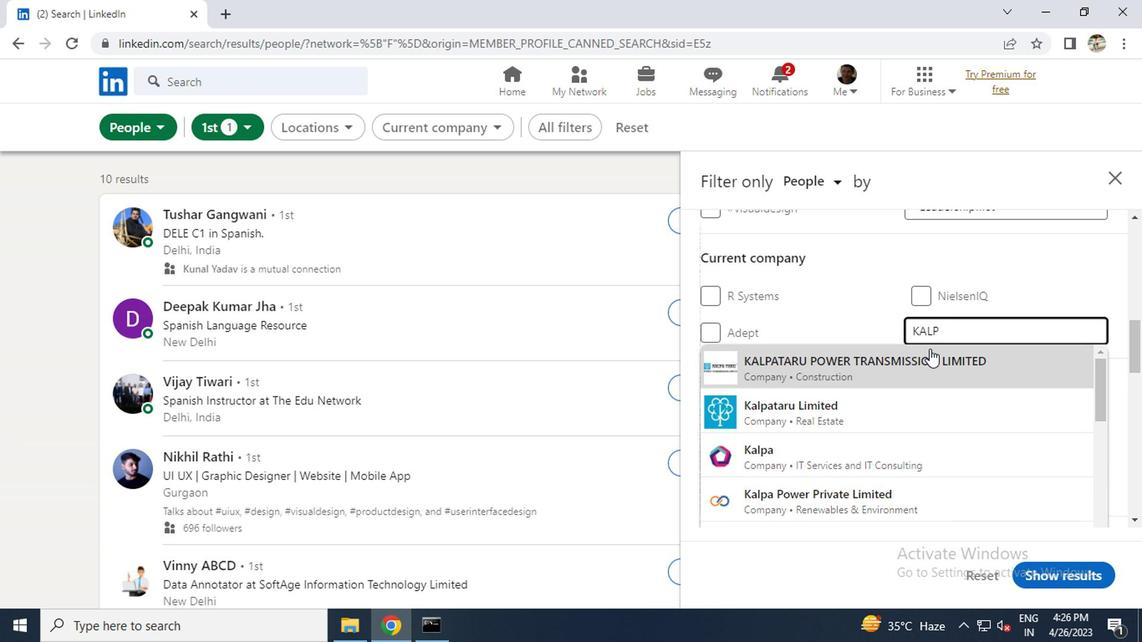 
Action: Mouse pressed left at (912, 366)
Screenshot: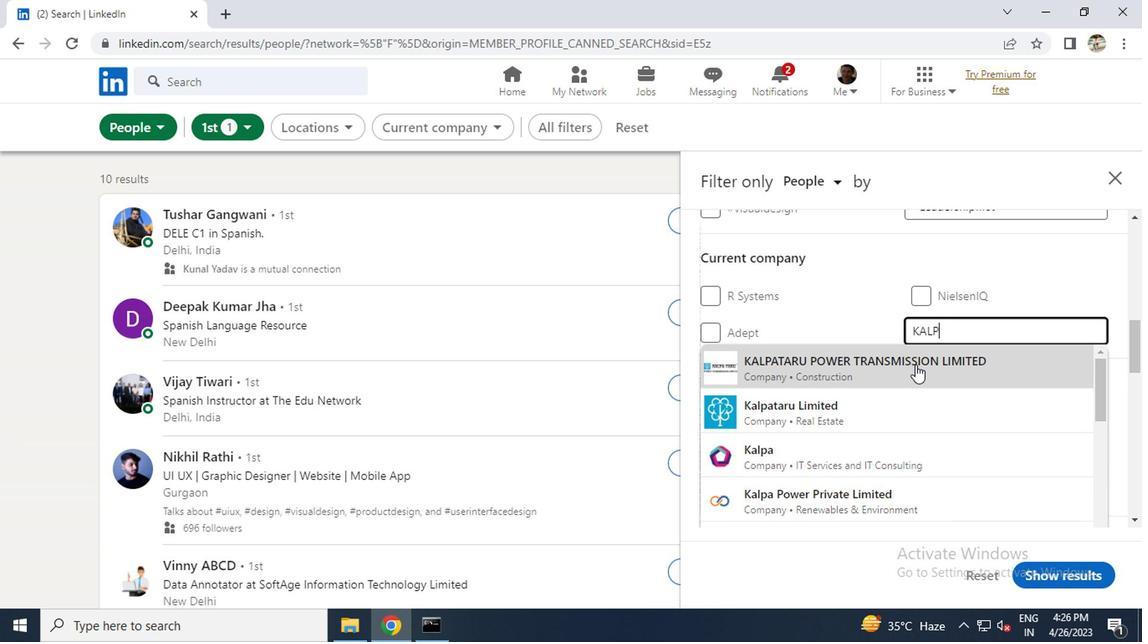 
Action: Mouse scrolled (912, 366) with delta (0, 0)
Screenshot: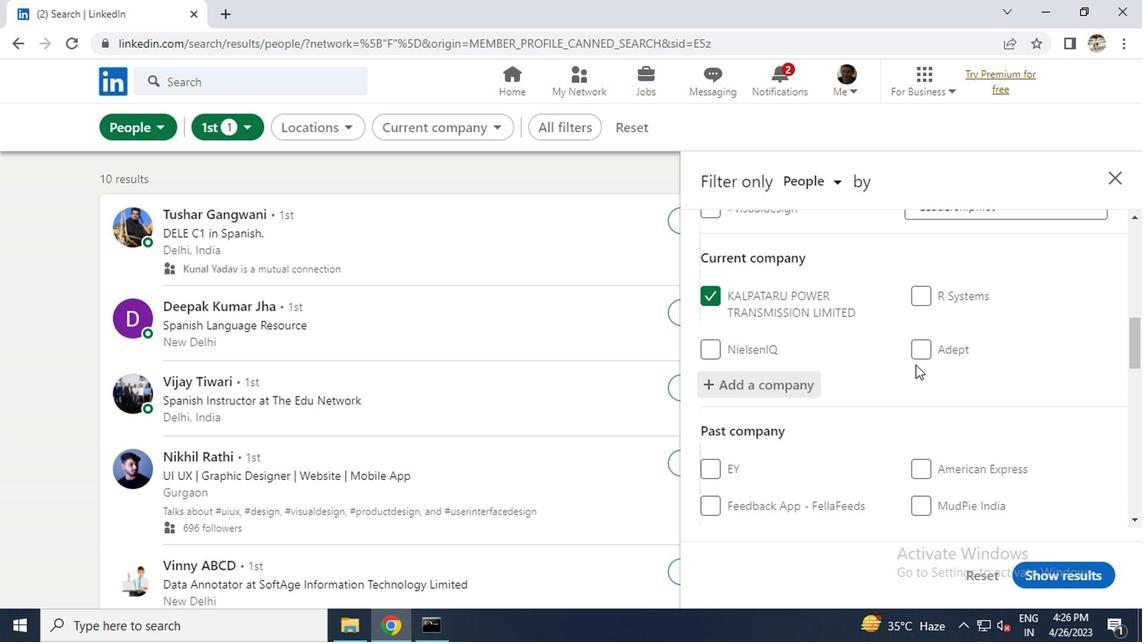 
Action: Mouse scrolled (912, 366) with delta (0, 0)
Screenshot: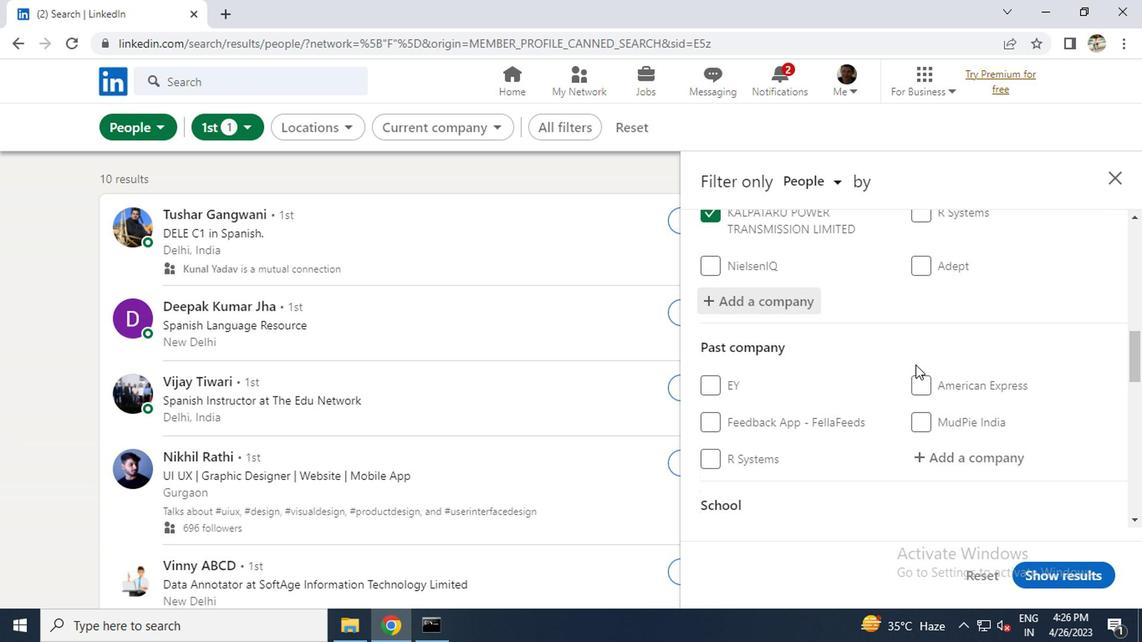 
Action: Mouse scrolled (912, 366) with delta (0, 0)
Screenshot: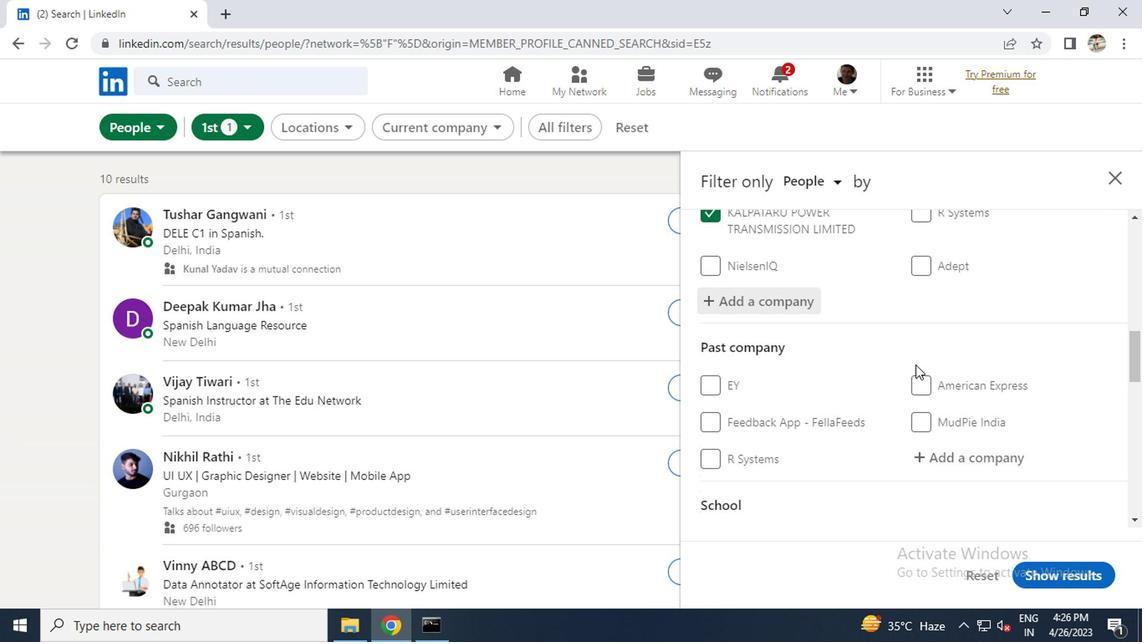 
Action: Mouse scrolled (912, 366) with delta (0, 0)
Screenshot: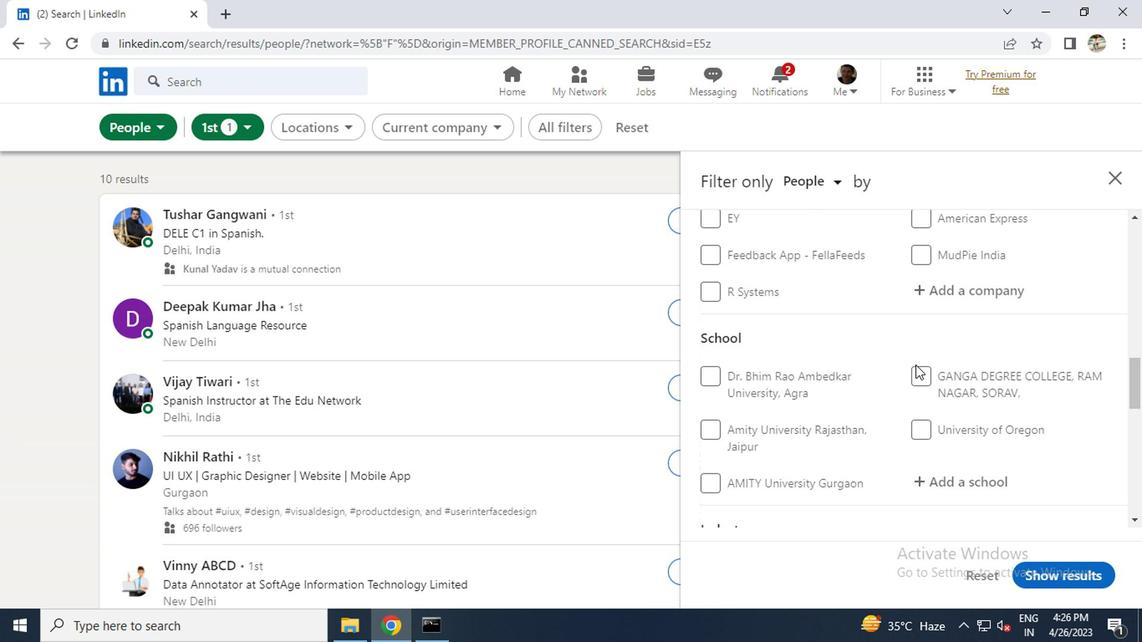 
Action: Mouse moved to (931, 394)
Screenshot: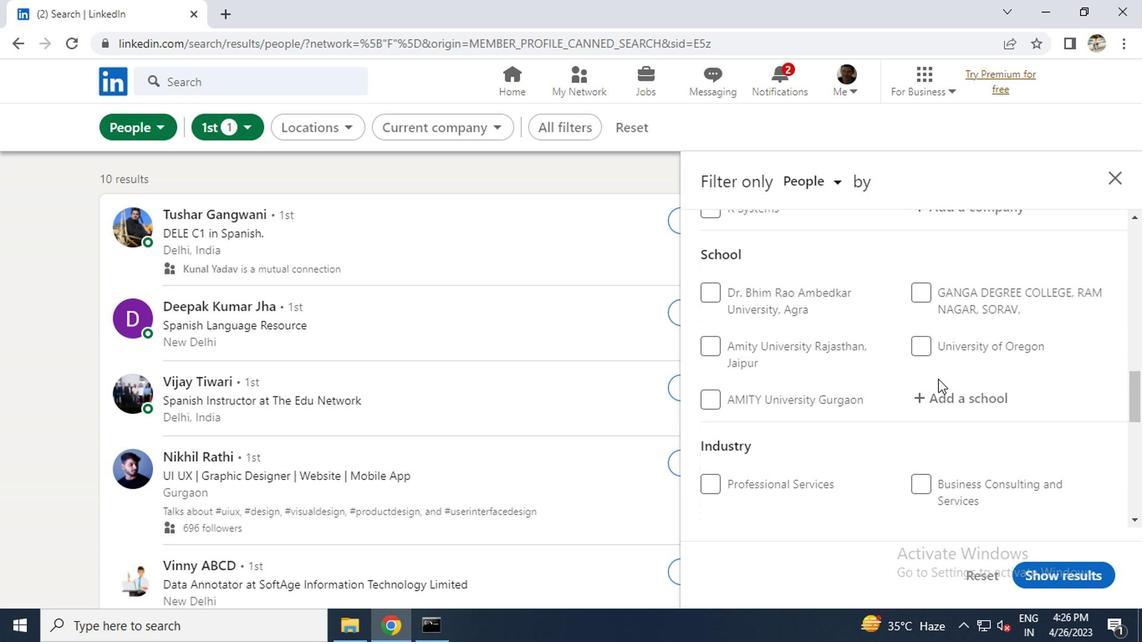 
Action: Mouse pressed left at (931, 394)
Screenshot: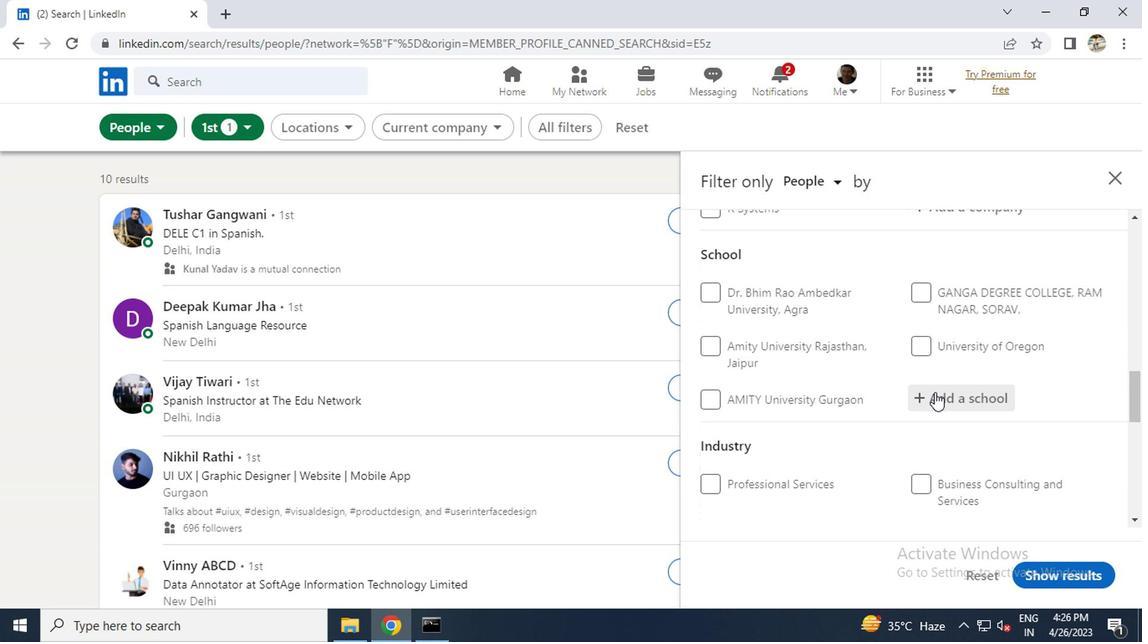
Action: Key pressed H<Key.caps_lock>INDU
Screenshot: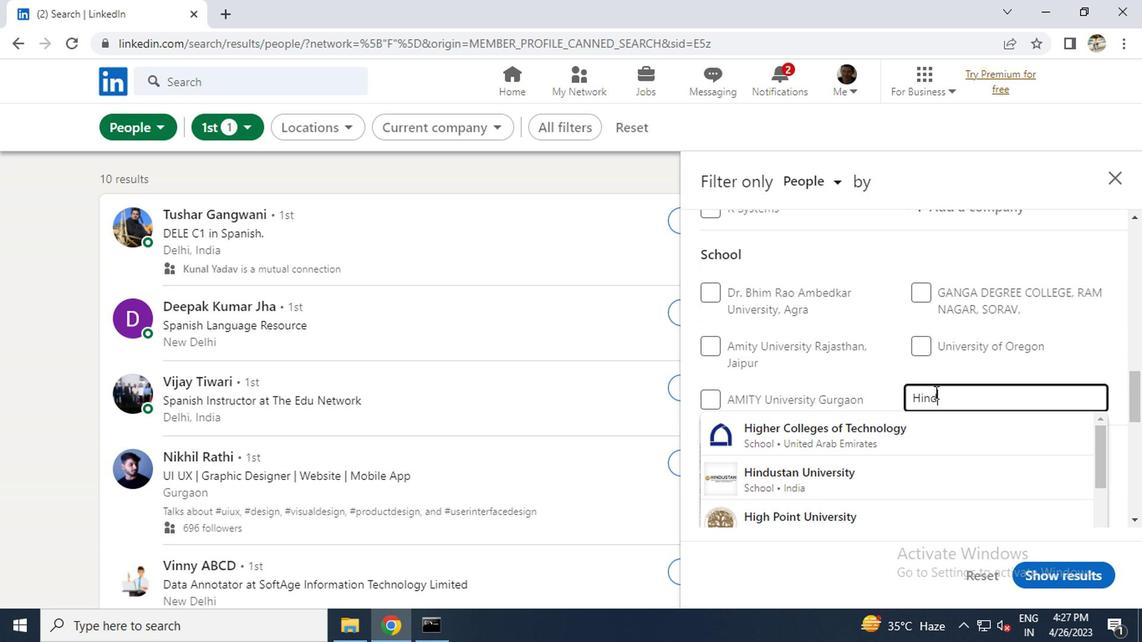 
Action: Mouse moved to (879, 420)
Screenshot: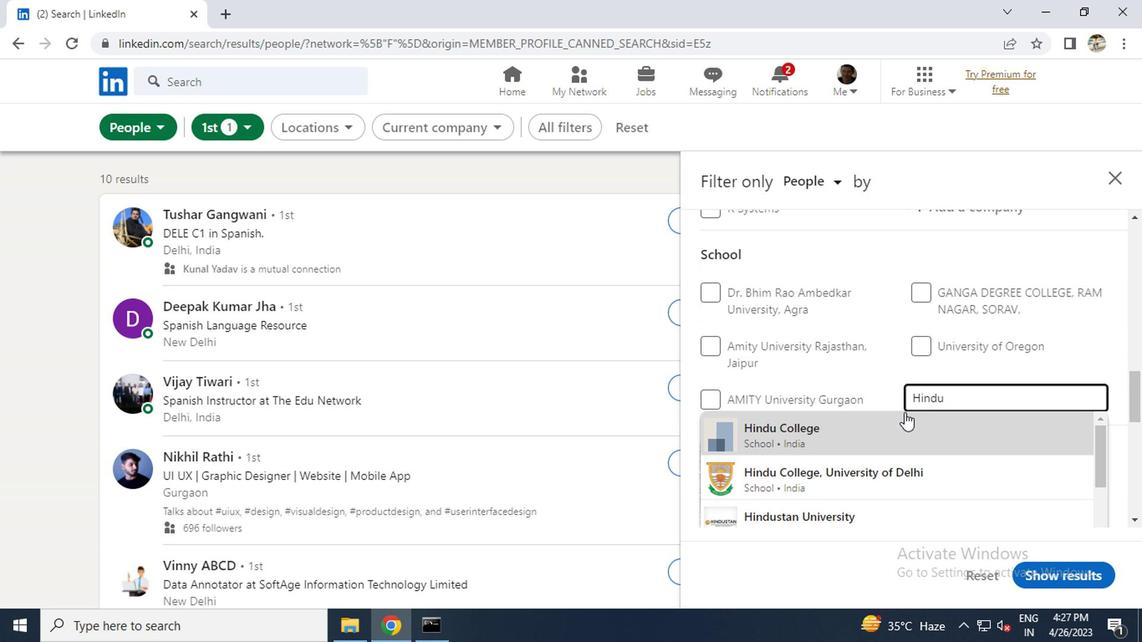 
Action: Key pressed <Key.space><Key.caps_lock>S<Key.caps_lock>CH
Screenshot: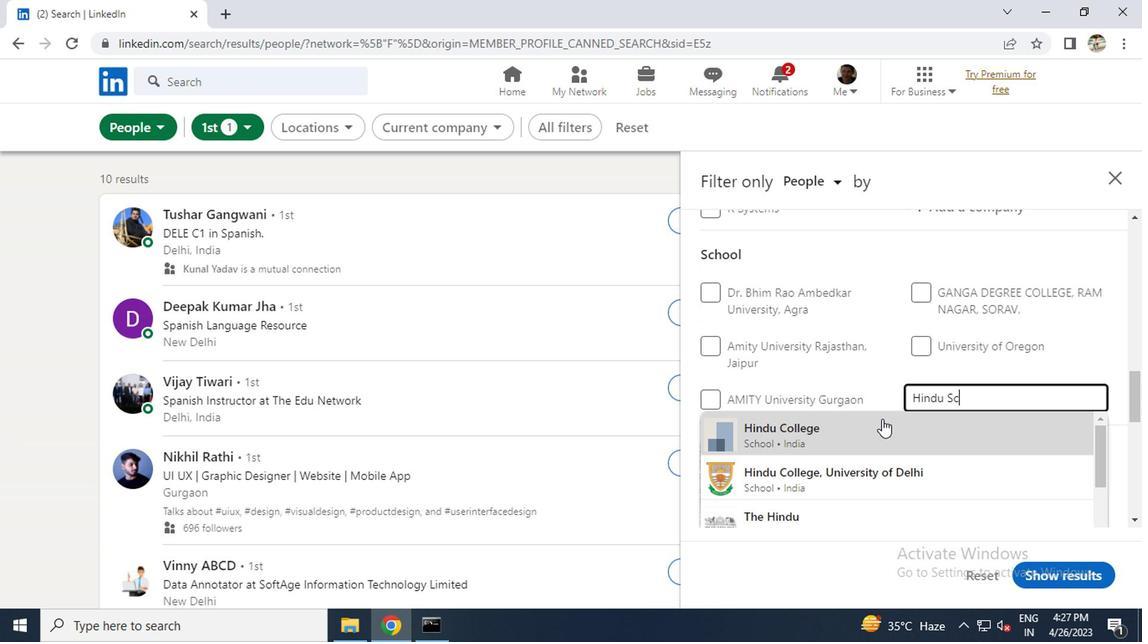 
Action: Mouse pressed left at (879, 420)
Screenshot: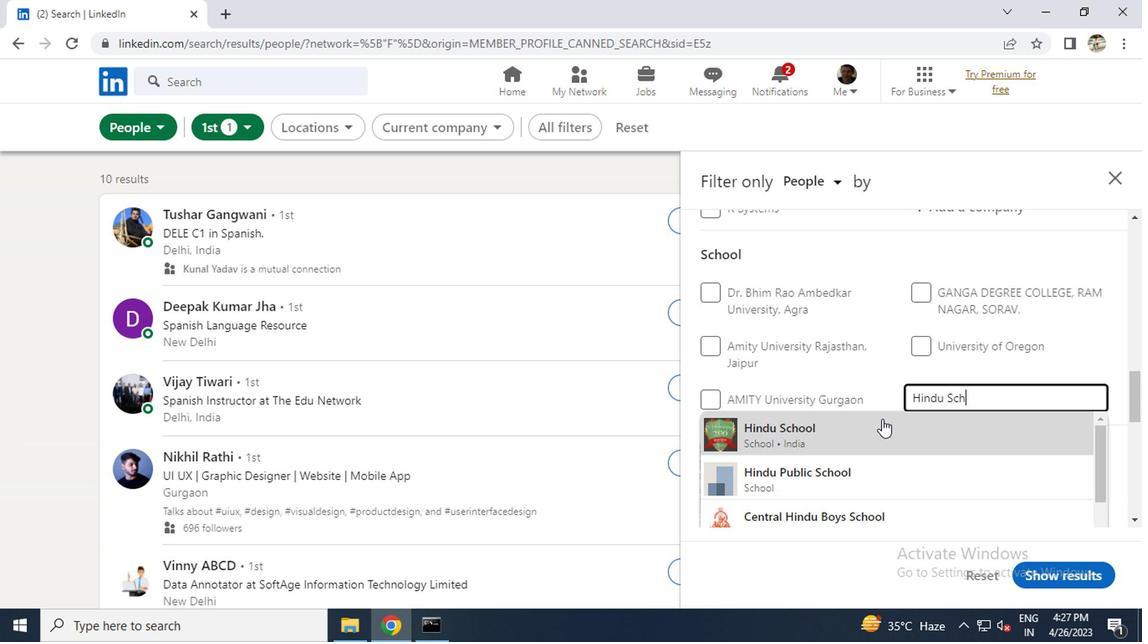 
Action: Mouse scrolled (879, 420) with delta (0, 0)
Screenshot: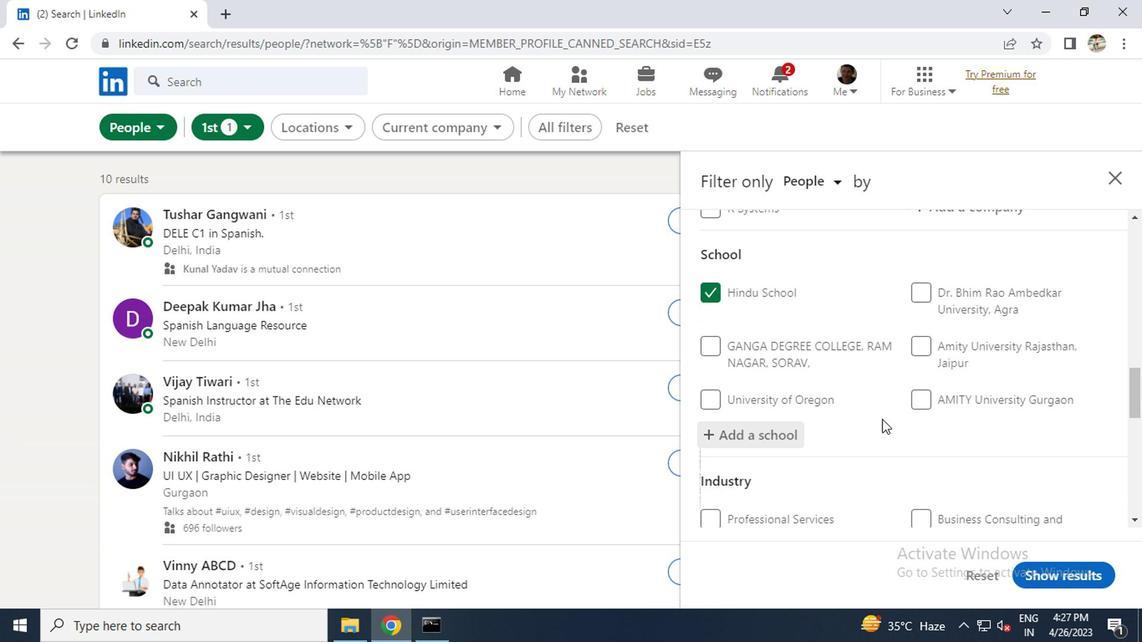 
Action: Mouse scrolled (879, 420) with delta (0, 0)
Screenshot: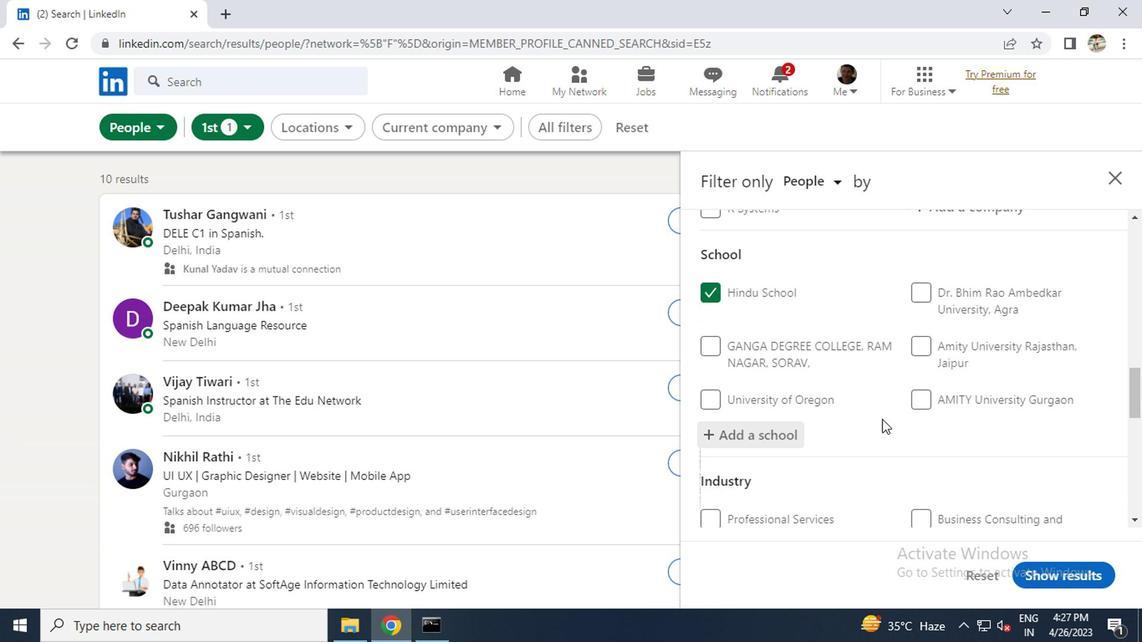 
Action: Mouse scrolled (879, 420) with delta (0, 0)
Screenshot: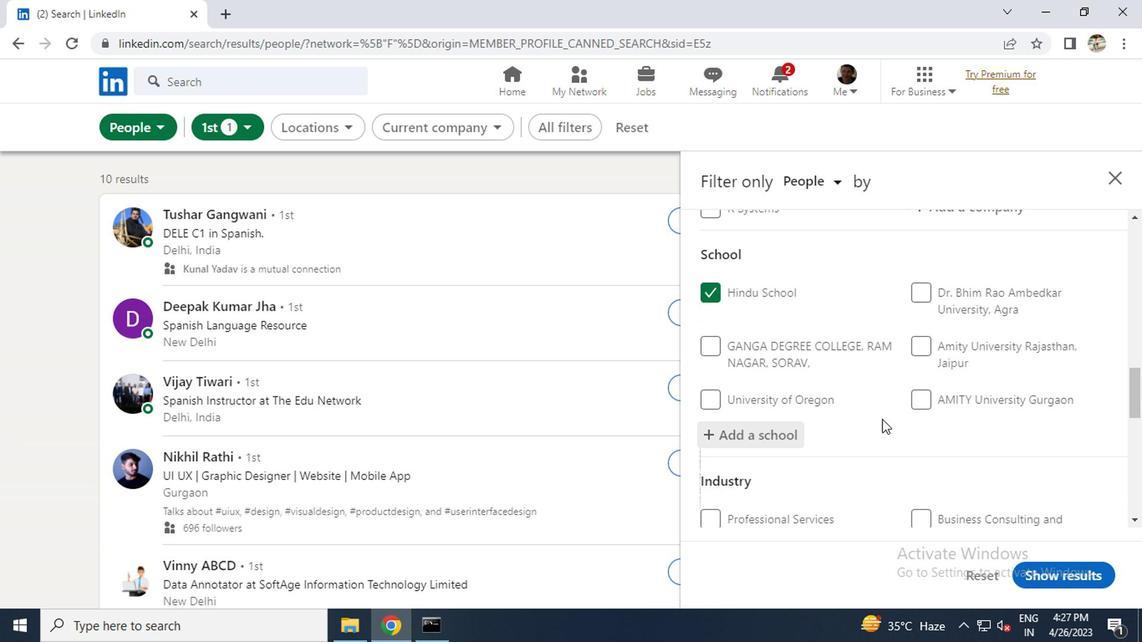 
Action: Mouse moved to (938, 373)
Screenshot: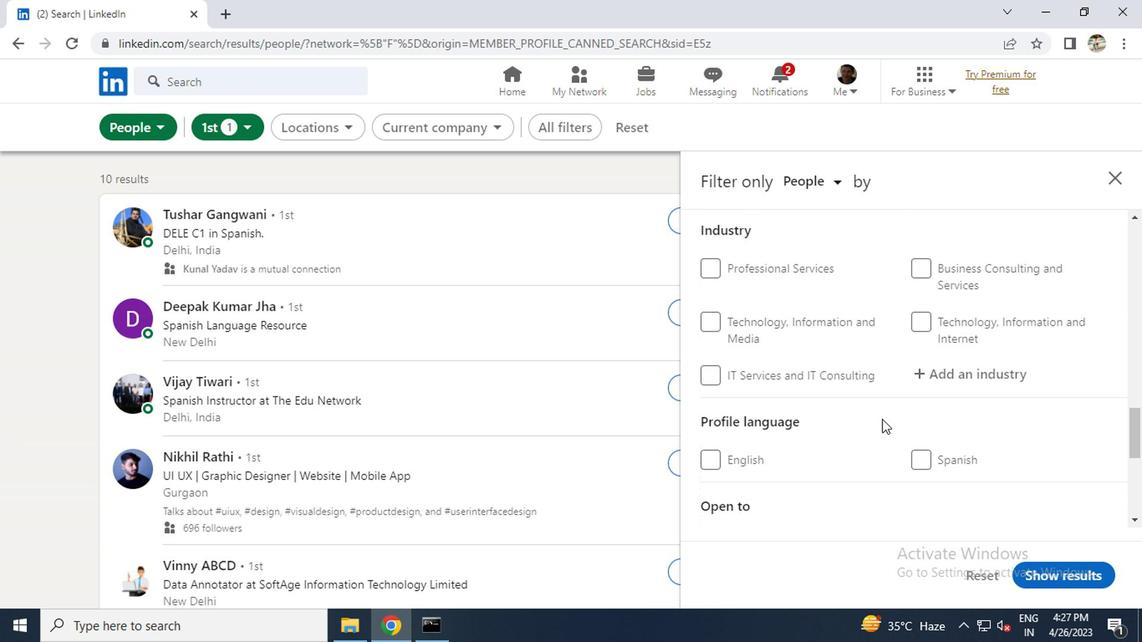 
Action: Mouse pressed left at (938, 373)
Screenshot: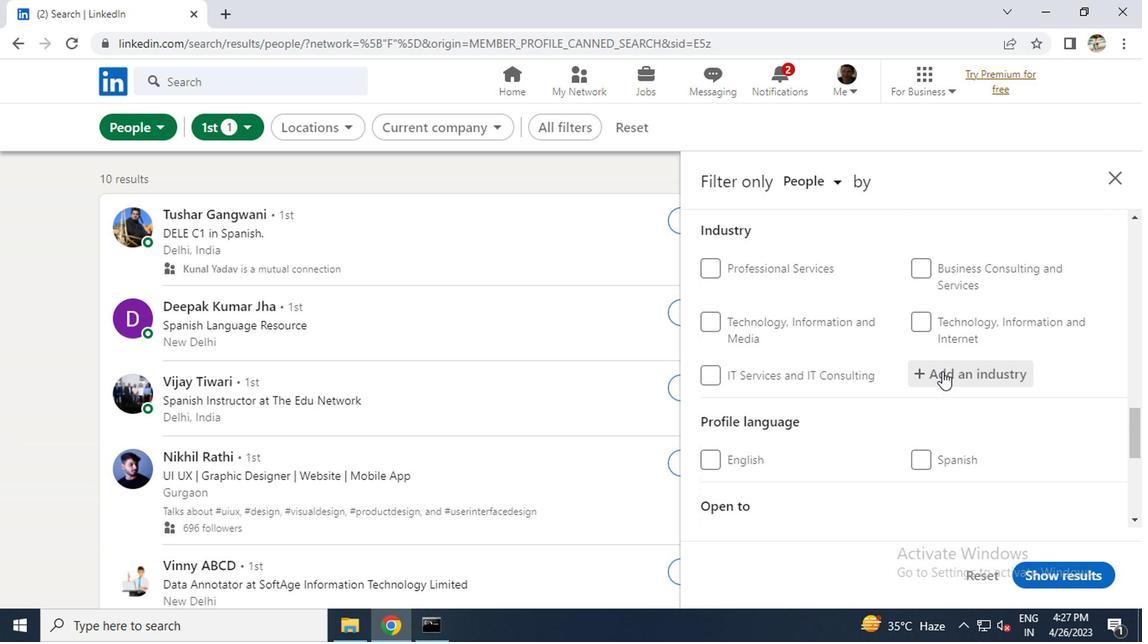 
Action: Key pressed <Key.caps_lock>T<Key.caps_lock>EXTIL
Screenshot: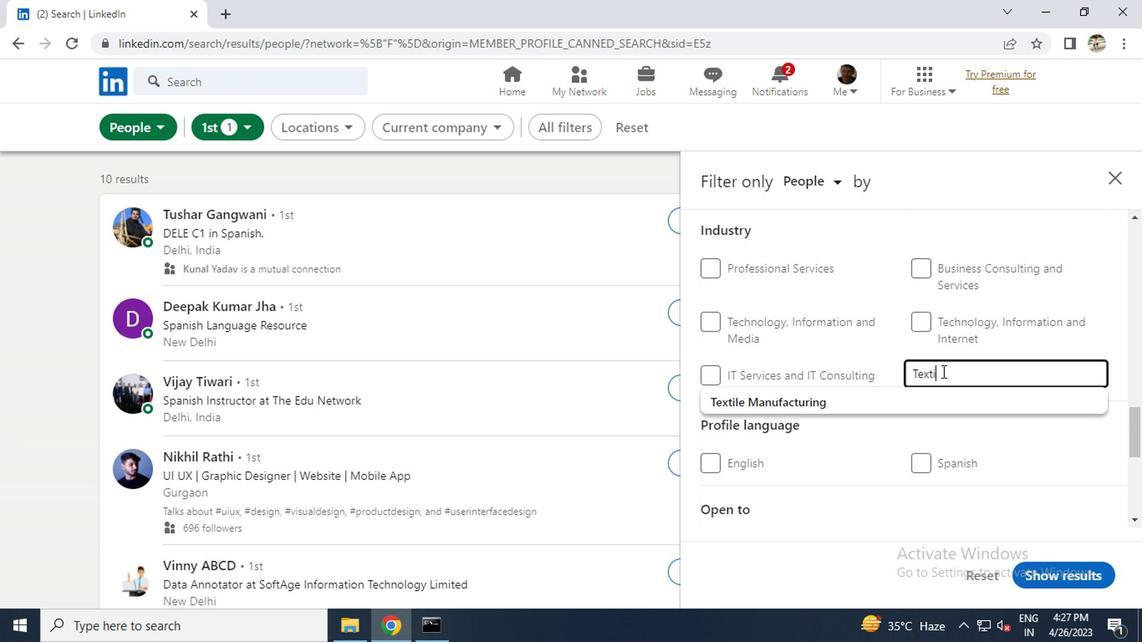 
Action: Mouse moved to (860, 397)
Screenshot: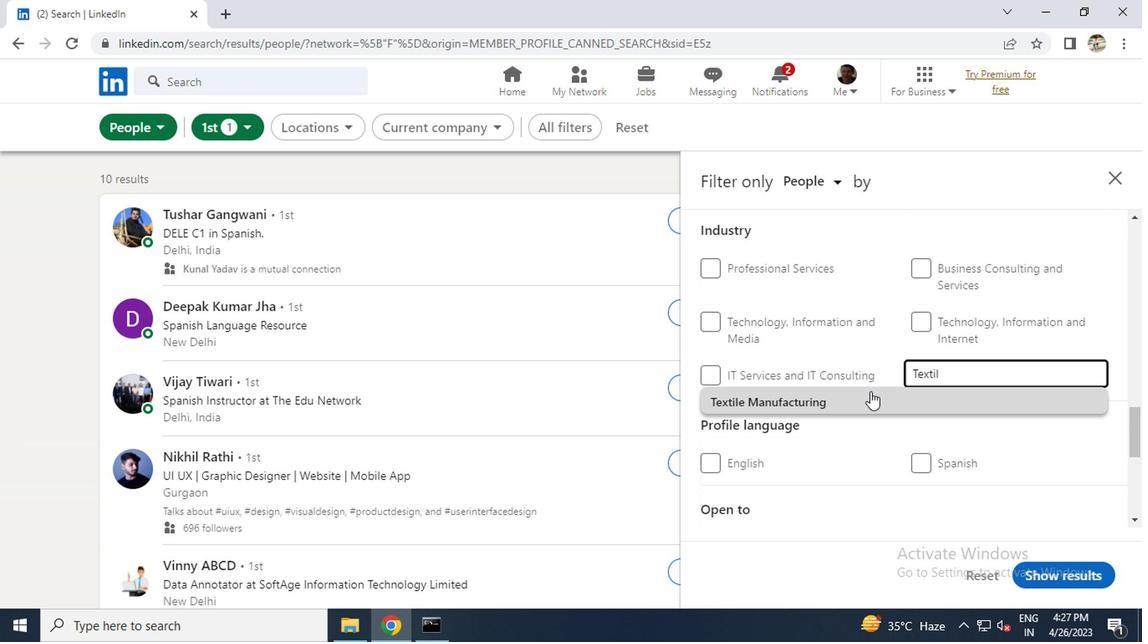 
Action: Mouse pressed left at (860, 397)
Screenshot: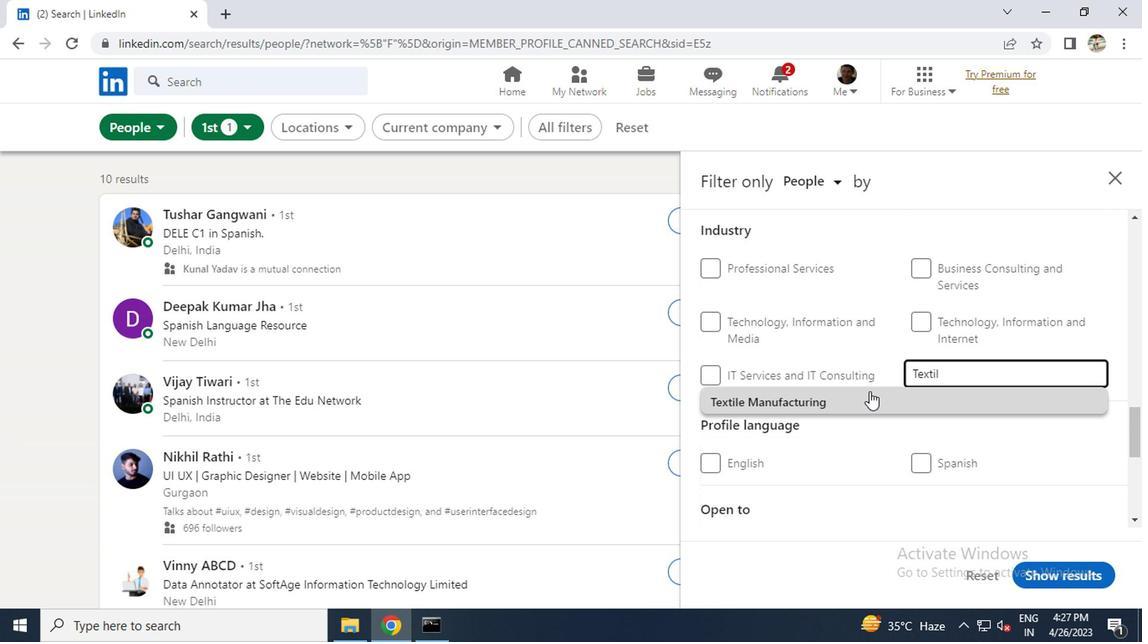 
Action: Mouse scrolled (860, 395) with delta (0, -1)
Screenshot: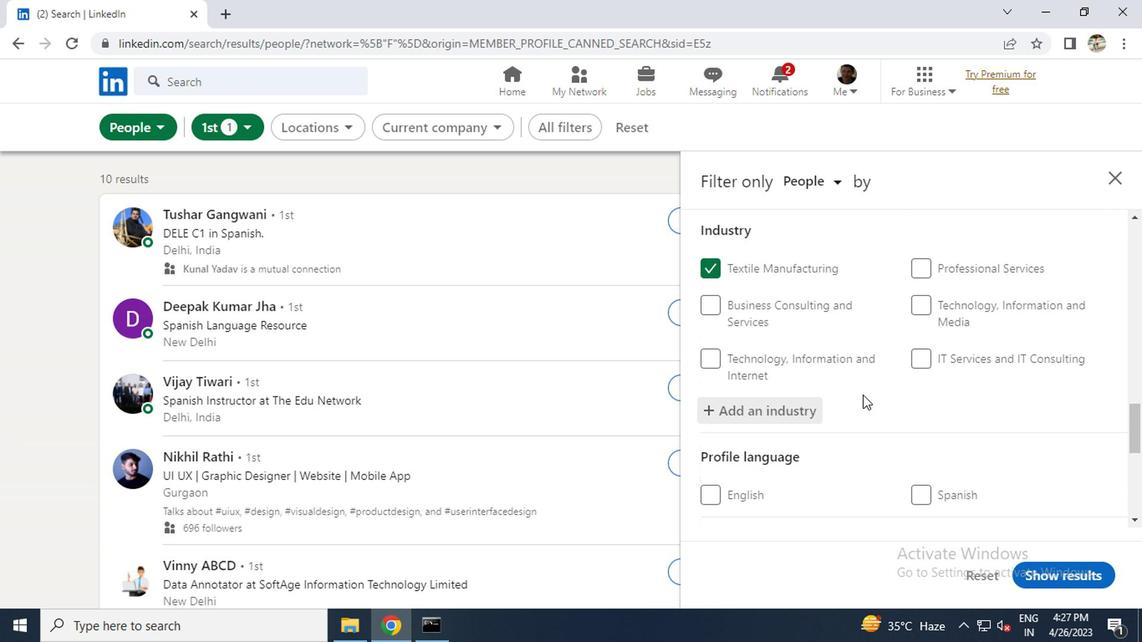 
Action: Mouse scrolled (860, 395) with delta (0, -1)
Screenshot: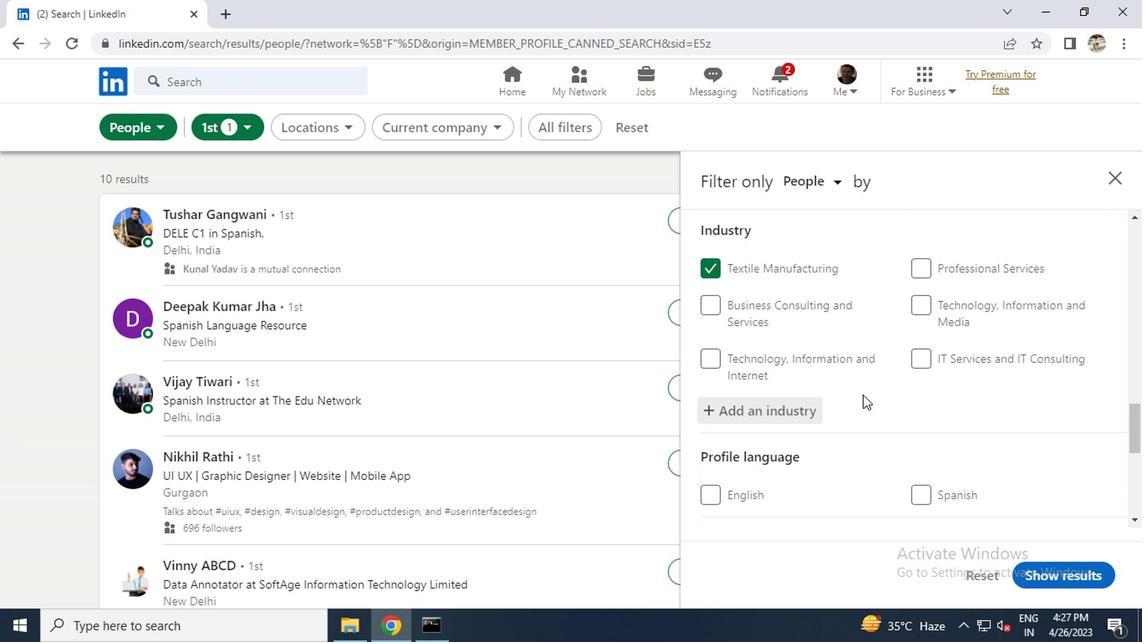 
Action: Mouse moved to (799, 412)
Screenshot: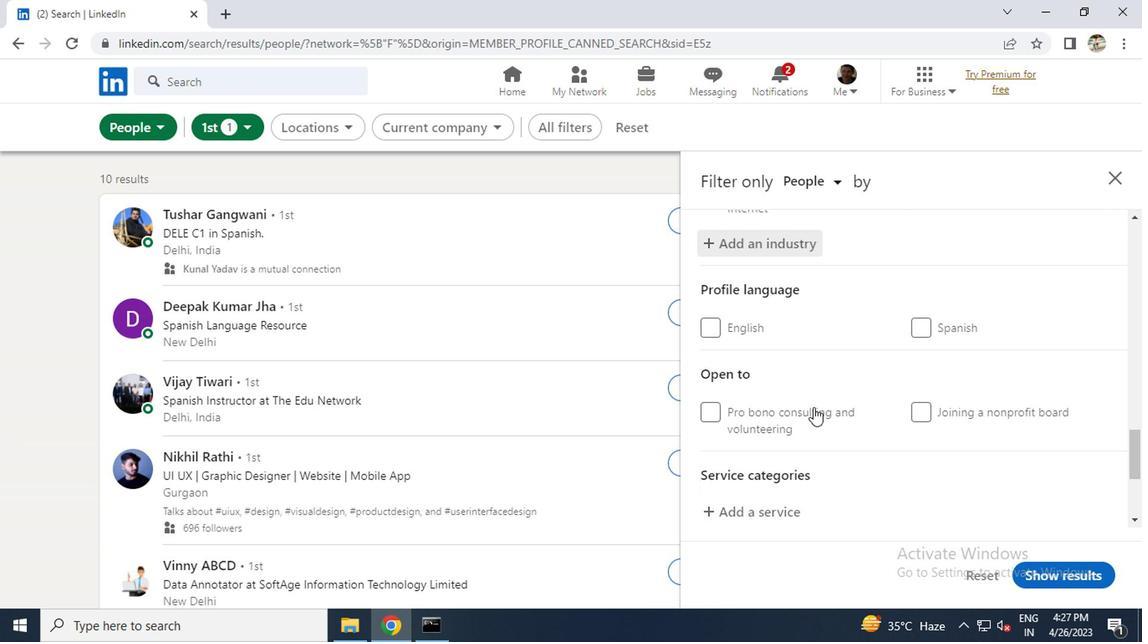 
Action: Mouse scrolled (799, 411) with delta (0, 0)
Screenshot: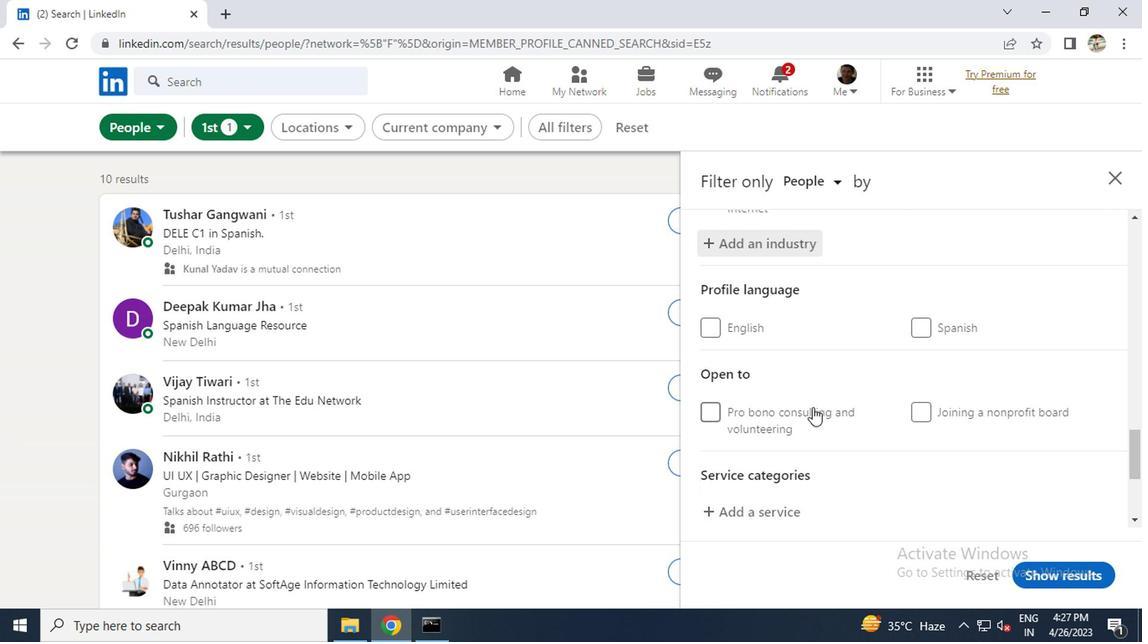 
Action: Mouse moved to (798, 413)
Screenshot: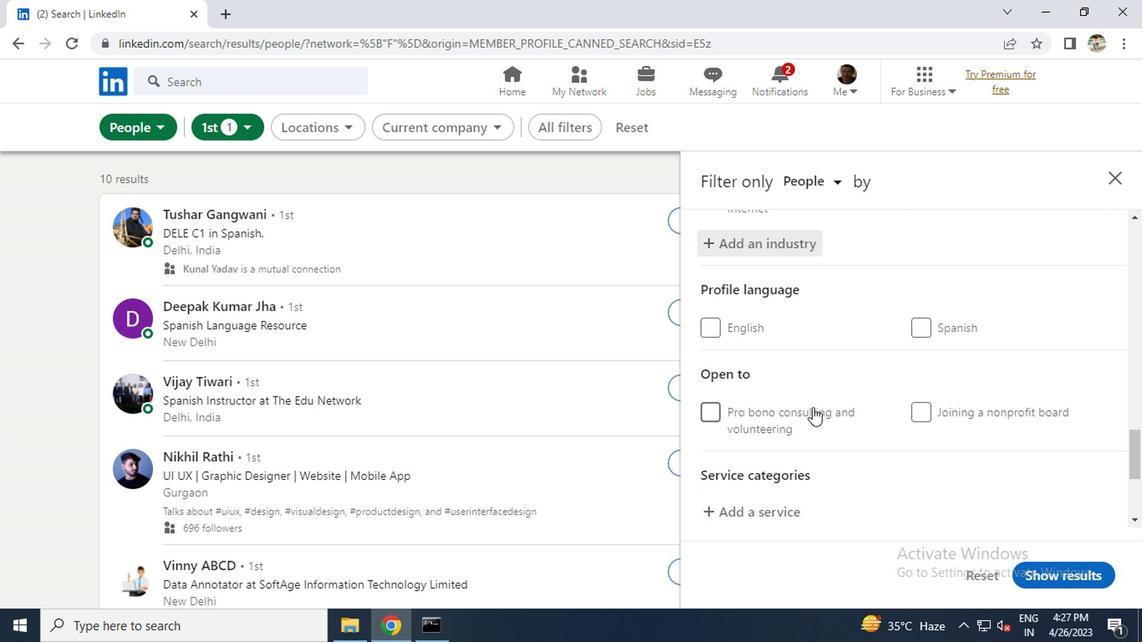 
Action: Mouse scrolled (798, 412) with delta (0, -1)
Screenshot: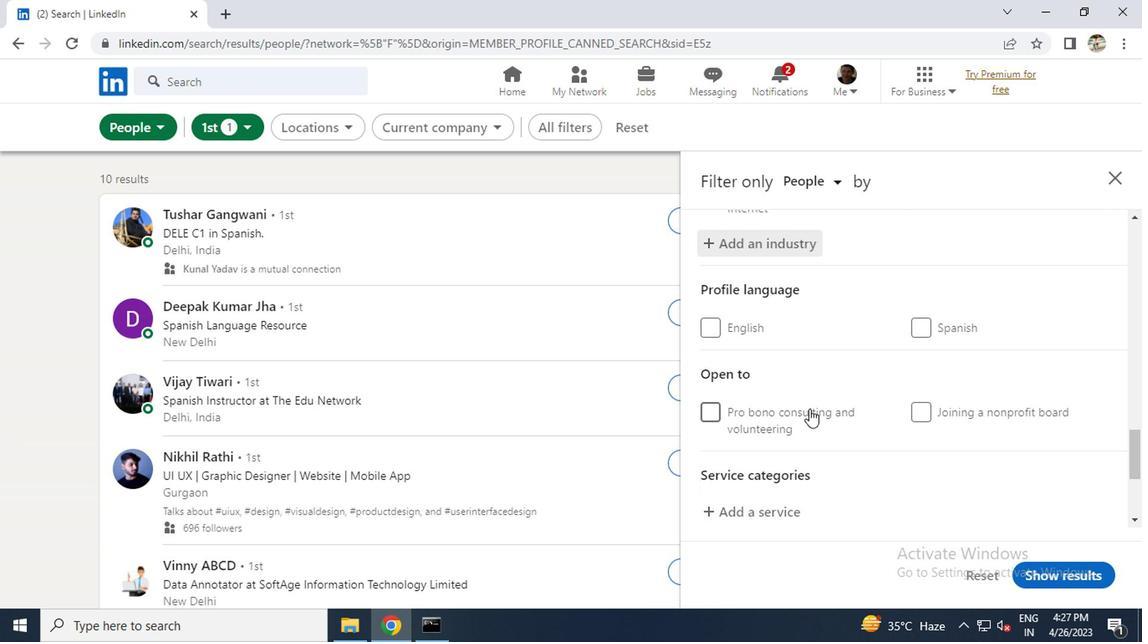 
Action: Mouse moved to (754, 341)
Screenshot: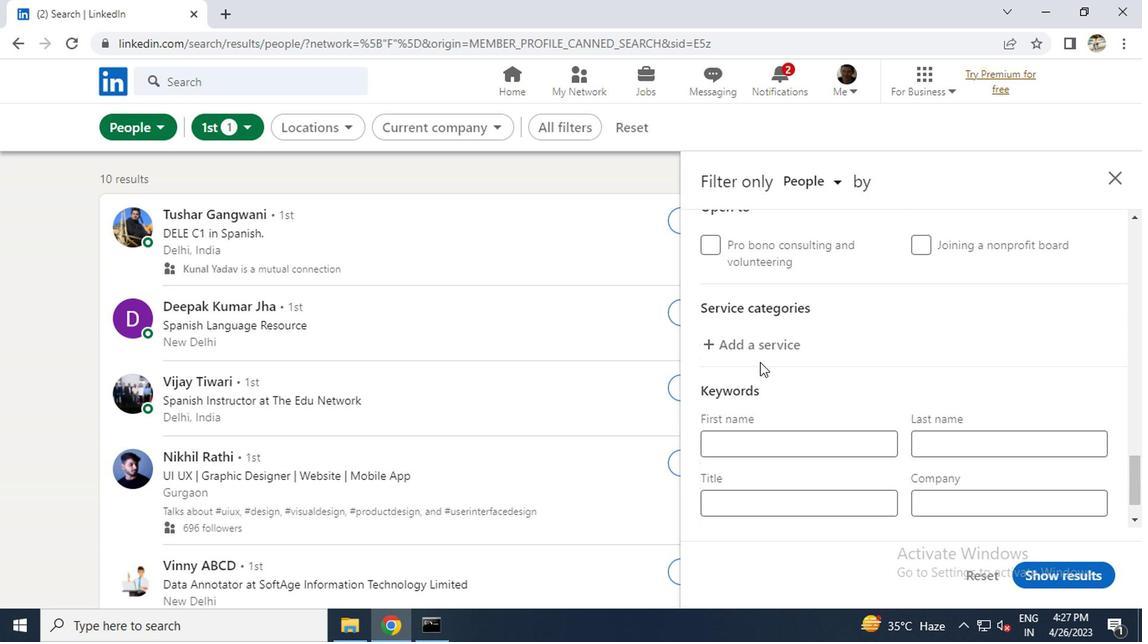 
Action: Mouse pressed left at (754, 341)
Screenshot: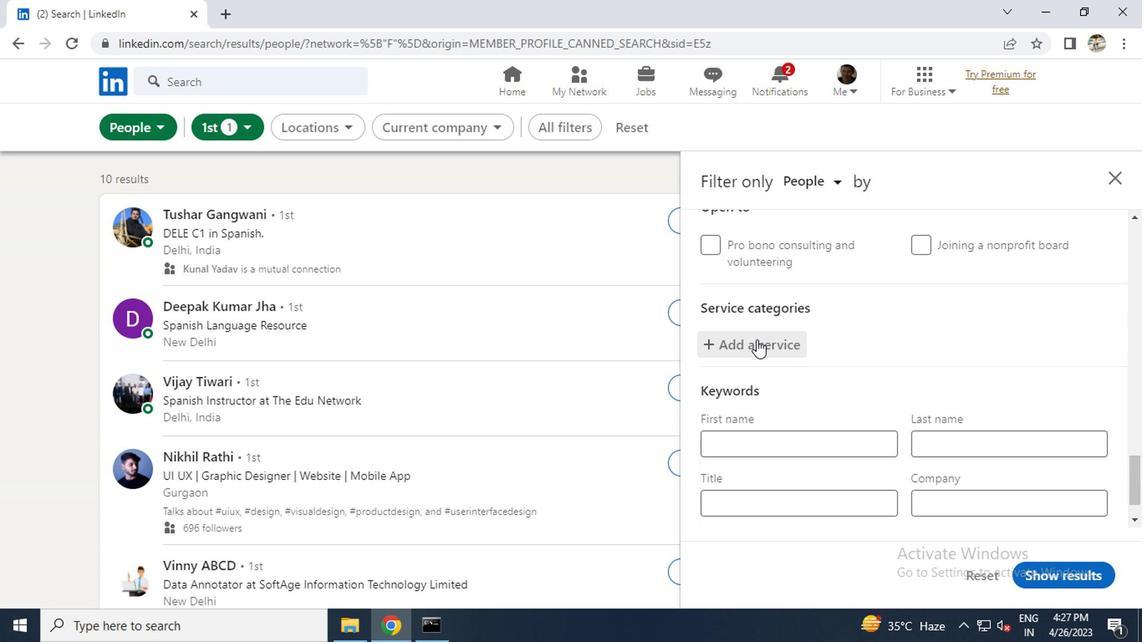 
Action: Key pressed <Key.caps_lock>F<Key.caps_lock>INANCIAL<Key.space>
Screenshot: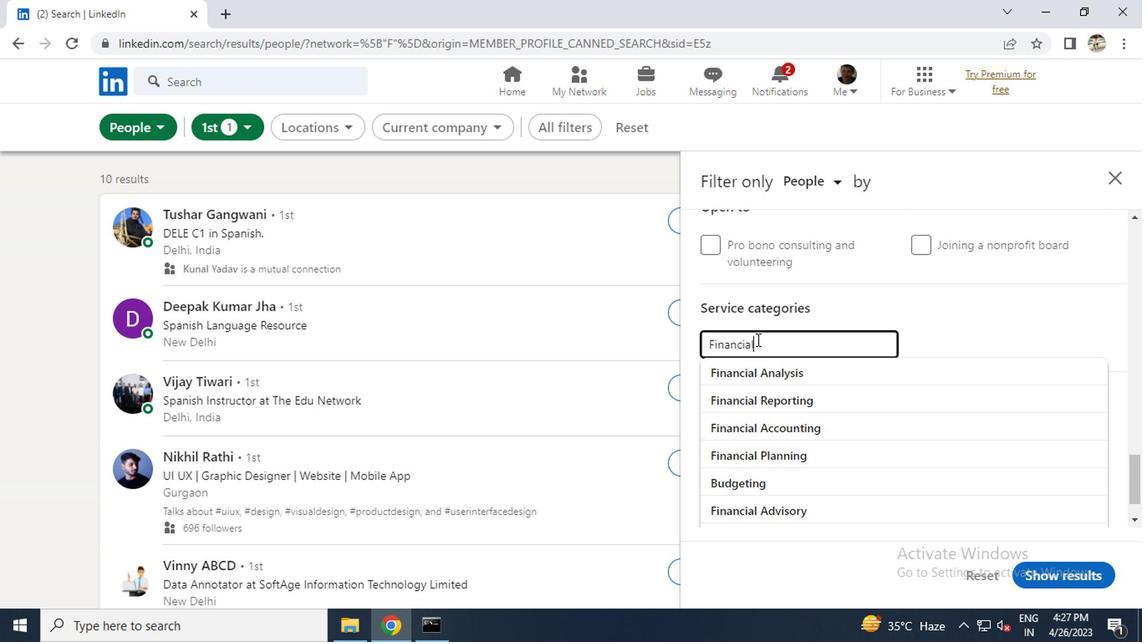 
Action: Mouse moved to (747, 428)
Screenshot: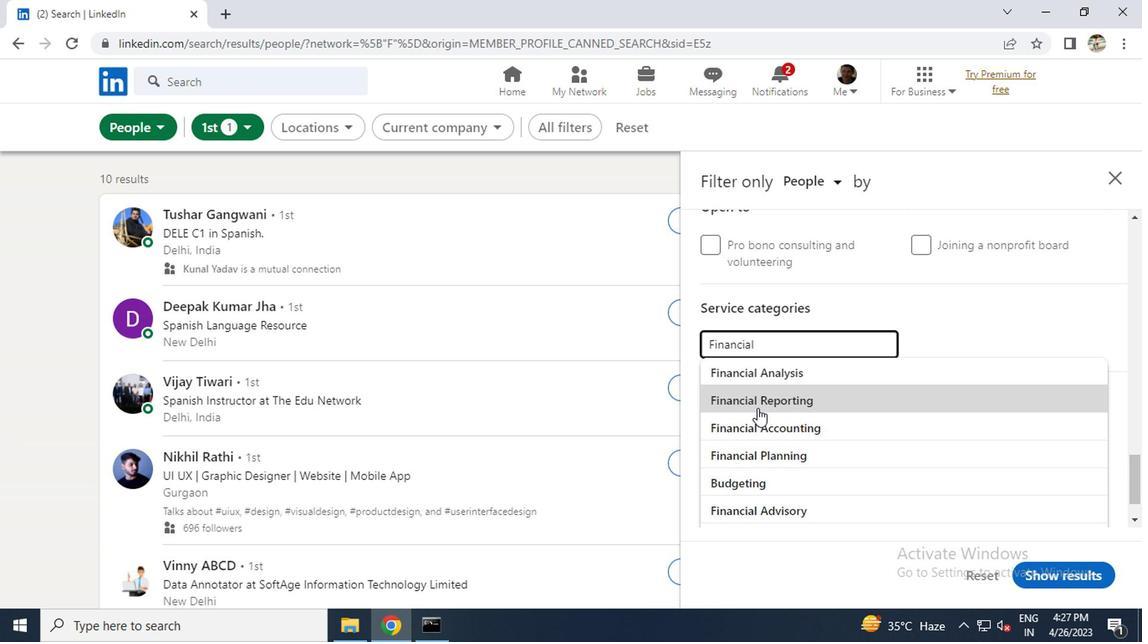 
Action: Mouse pressed left at (747, 428)
Screenshot: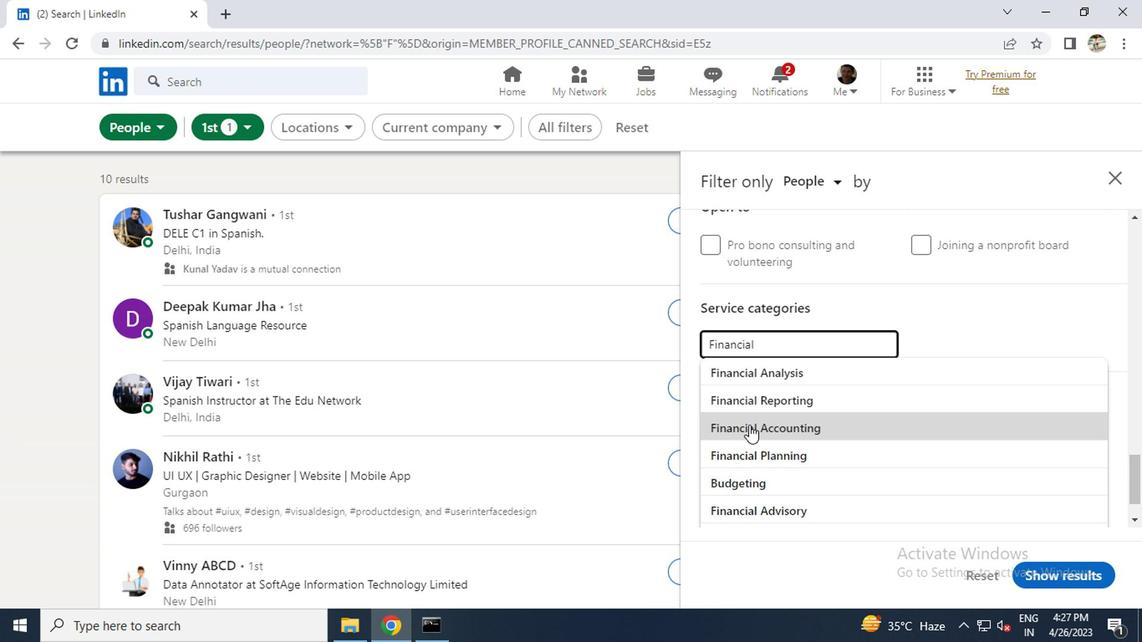 
Action: Mouse scrolled (747, 426) with delta (0, -1)
Screenshot: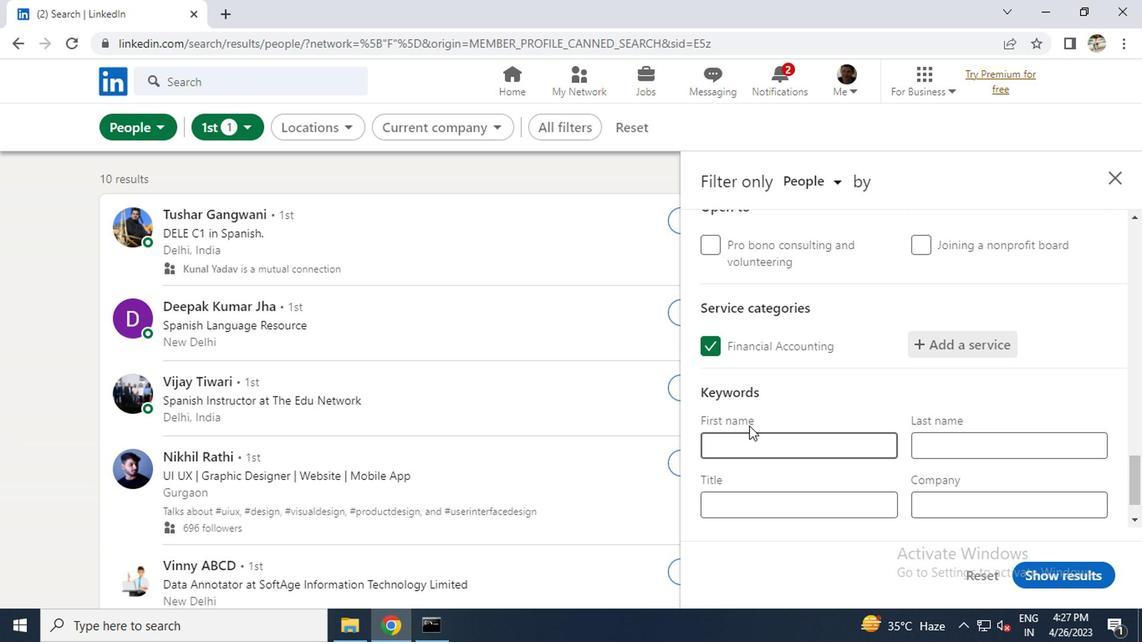 
Action: Mouse moved to (741, 448)
Screenshot: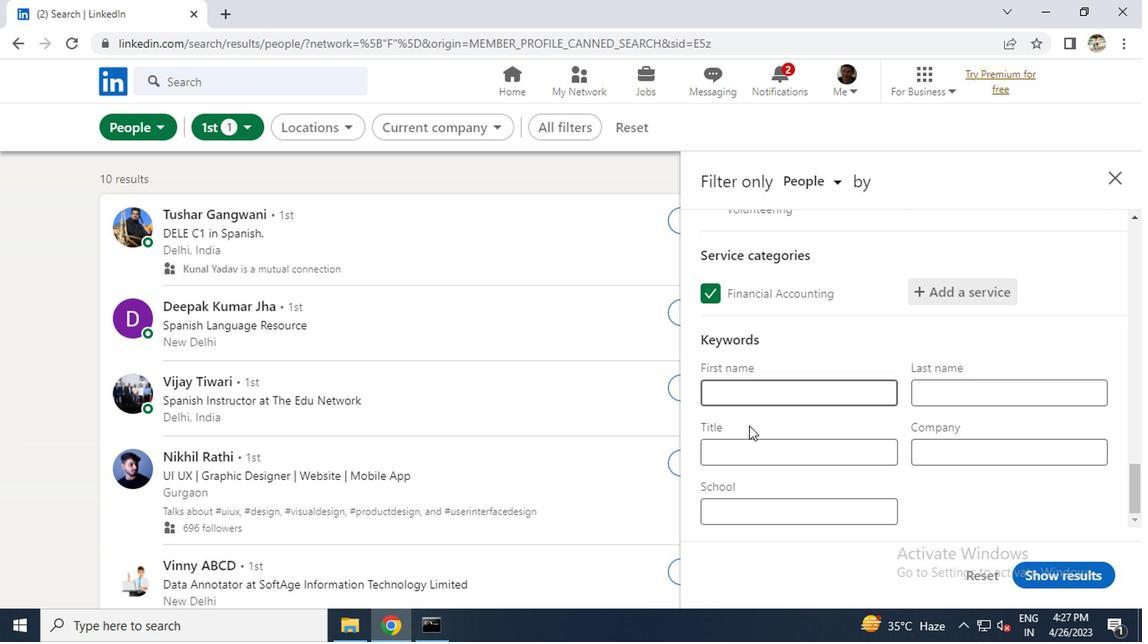 
Action: Mouse pressed left at (741, 448)
Screenshot: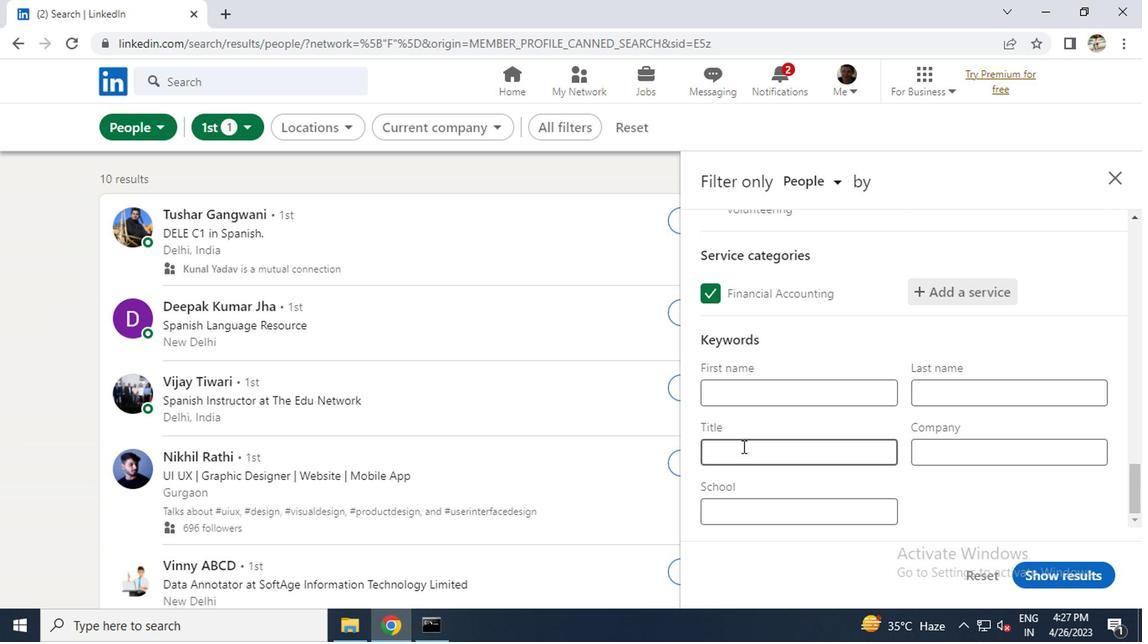 
Action: Key pressed <Key.caps_lock>N<Key.caps_lock>UCLEAR<Key.space><Key.caps_lock>E<Key.caps_lock>NGINEER
Screenshot: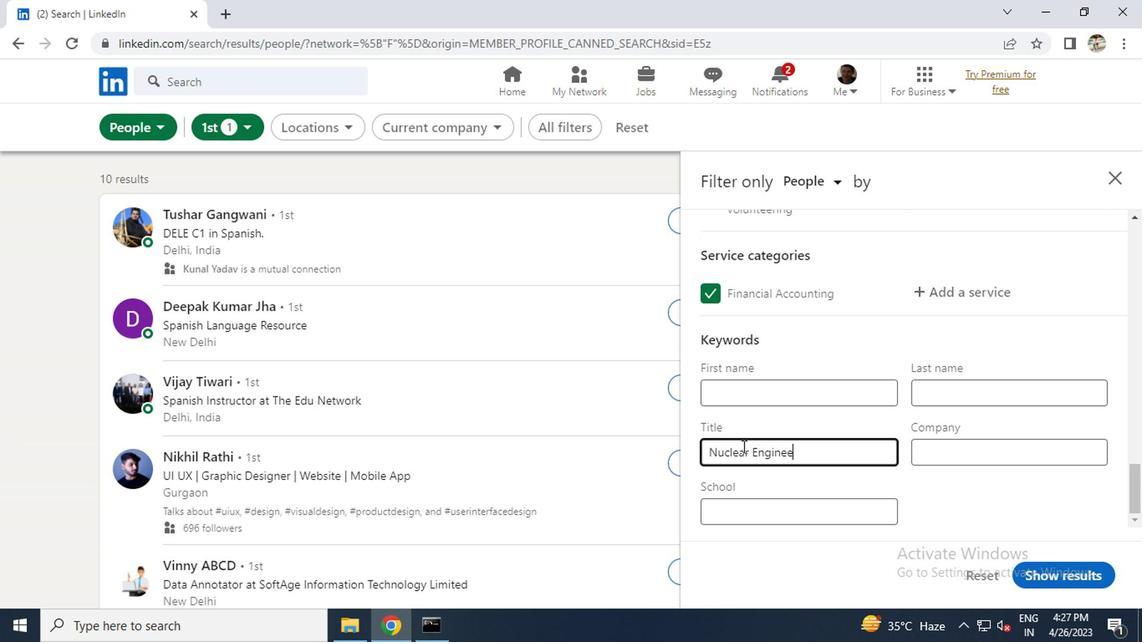 
Action: Mouse moved to (1041, 581)
Screenshot: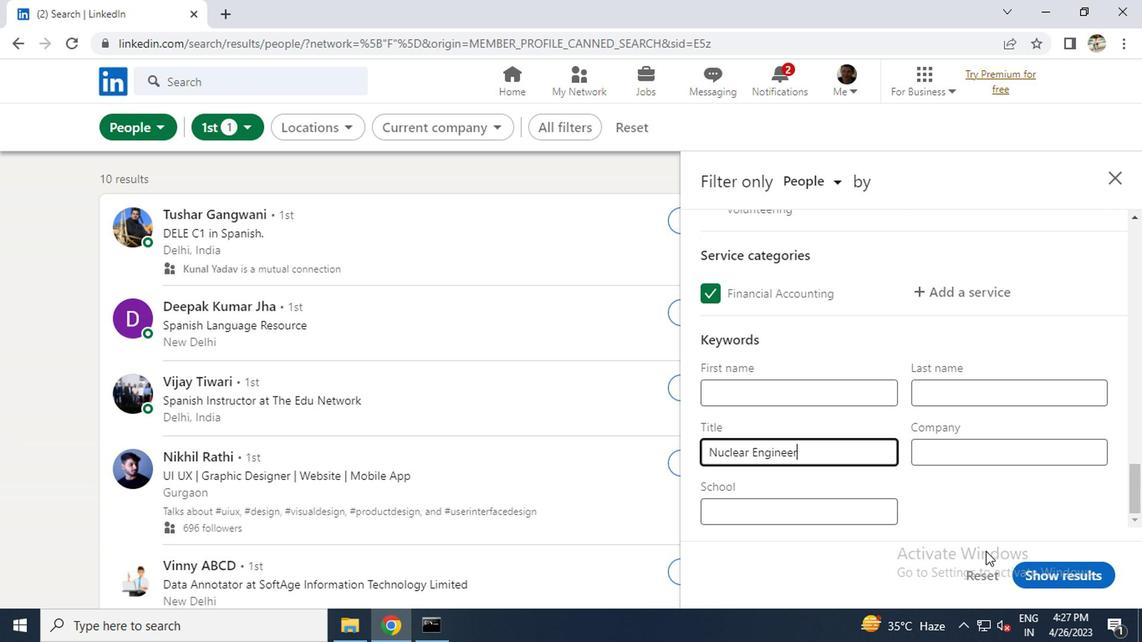 
Action: Mouse pressed left at (1041, 581)
Screenshot: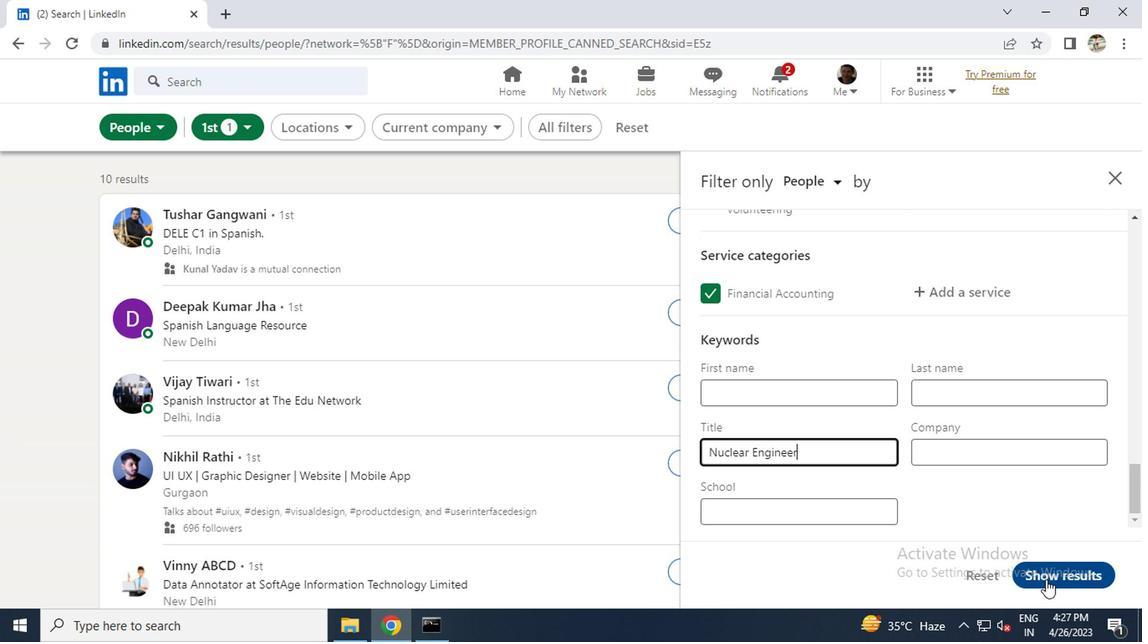 
Action: Mouse moved to (620, 414)
Screenshot: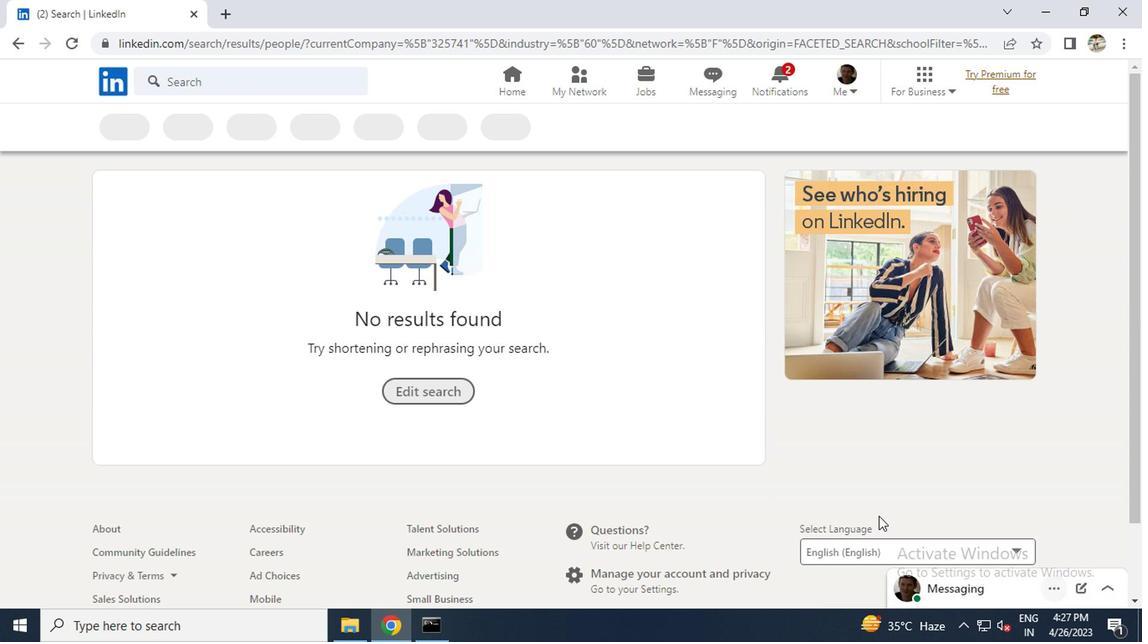 
